 Task: Add Attachment from "Attach a link" to Card Card0000000104 in Board Board0000000026 in Workspace WS0000000009 in Trello. Add Cover Red to Card Card0000000104 in Board Board0000000026 in Workspace WS0000000009 in Trello. Add "Join Card" Button Button0000000104  to Card Card0000000104 in Board Board0000000026 in Workspace WS0000000009 in Trello. Add Description DS0000000104 to Card Card0000000104 in Board Board0000000026 in Workspace WS0000000009 in Trello. Add Comment CM0000000104 to Card Card0000000104 in Board Board0000000026 in Workspace WS0000000009 in Trello
Action: Mouse moved to (484, 491)
Screenshot: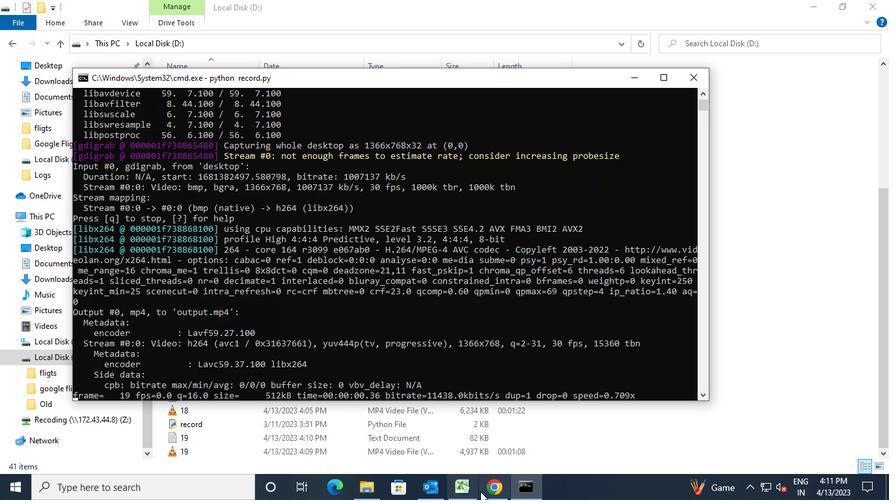 
Action: Mouse pressed left at (484, 491)
Screenshot: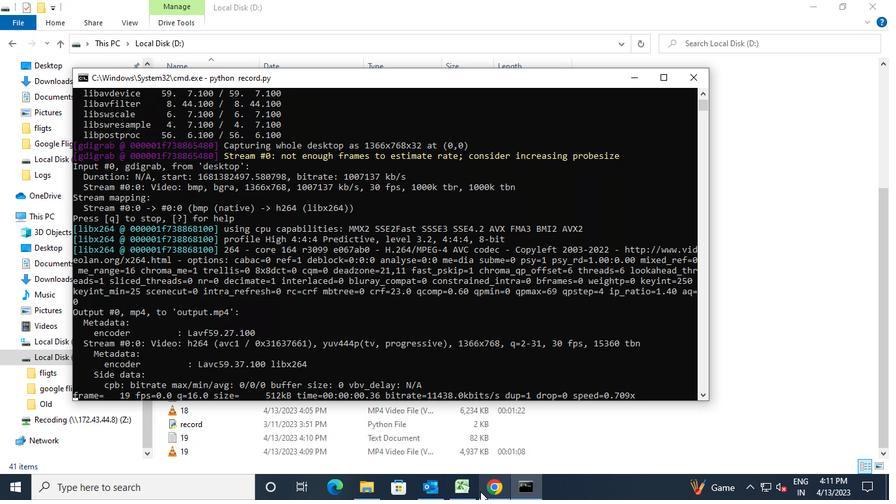 
Action: Mouse moved to (330, 258)
Screenshot: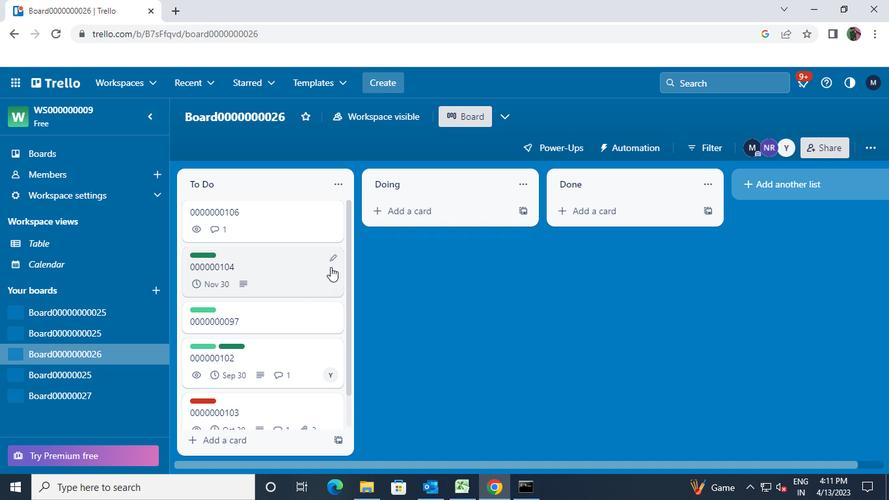 
Action: Mouse pressed left at (330, 258)
Screenshot: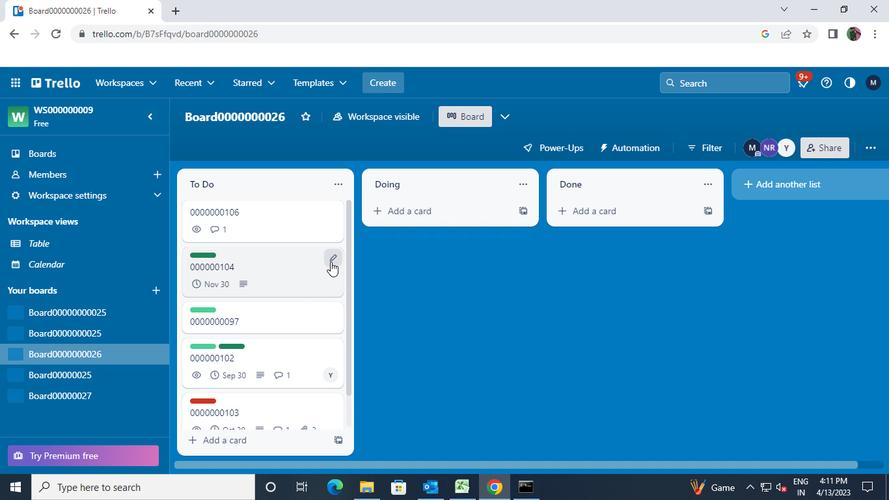 
Action: Mouse moved to (369, 255)
Screenshot: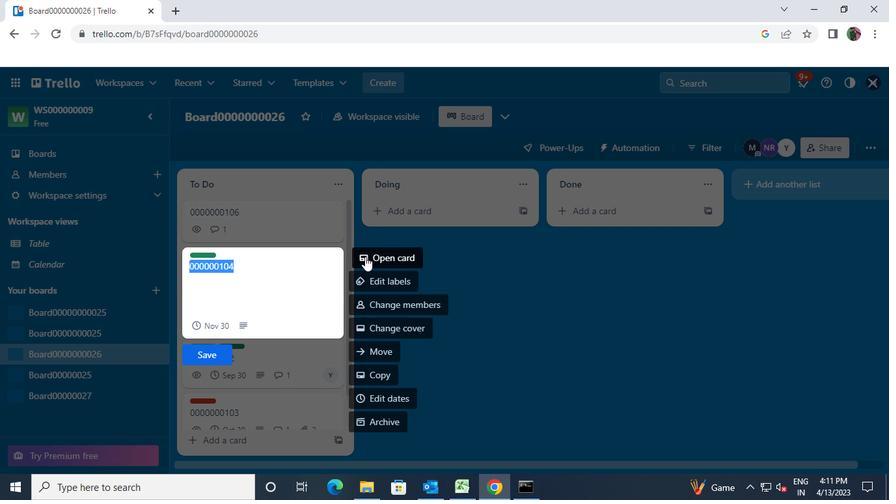 
Action: Mouse pressed left at (369, 255)
Screenshot: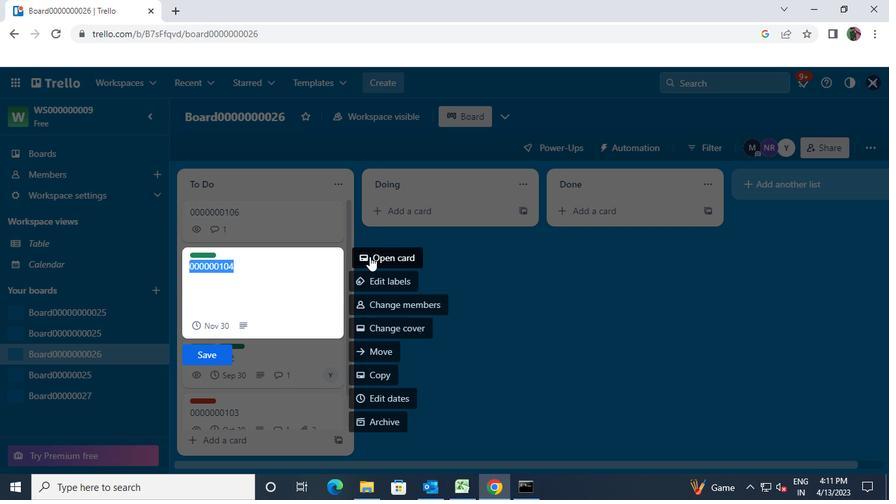 
Action: Mouse moved to (590, 235)
Screenshot: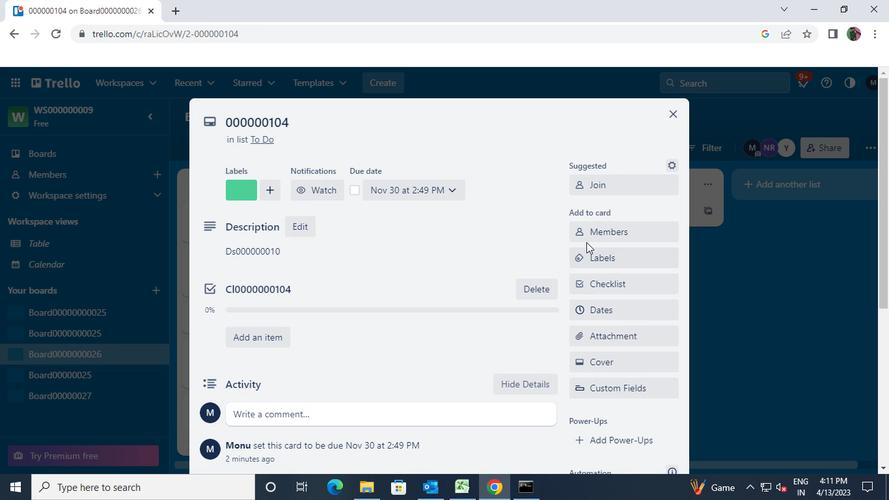 
Action: Mouse pressed left at (590, 235)
Screenshot: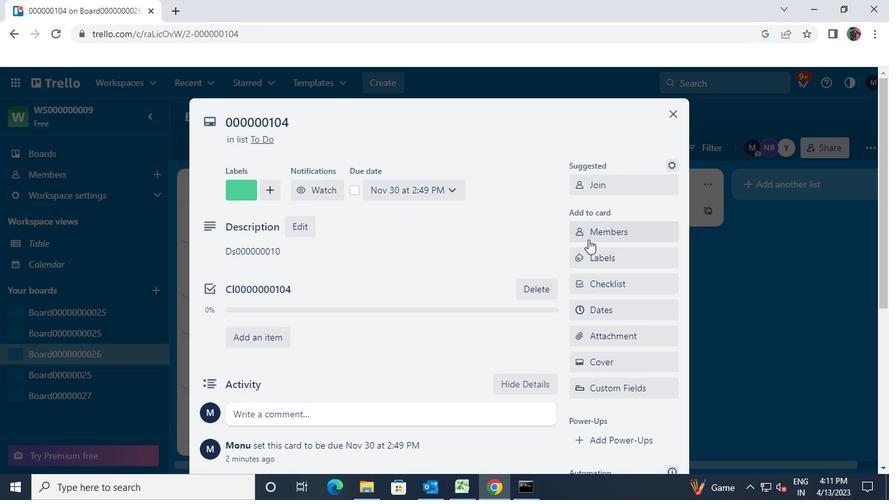 
Action: Mouse moved to (623, 291)
Screenshot: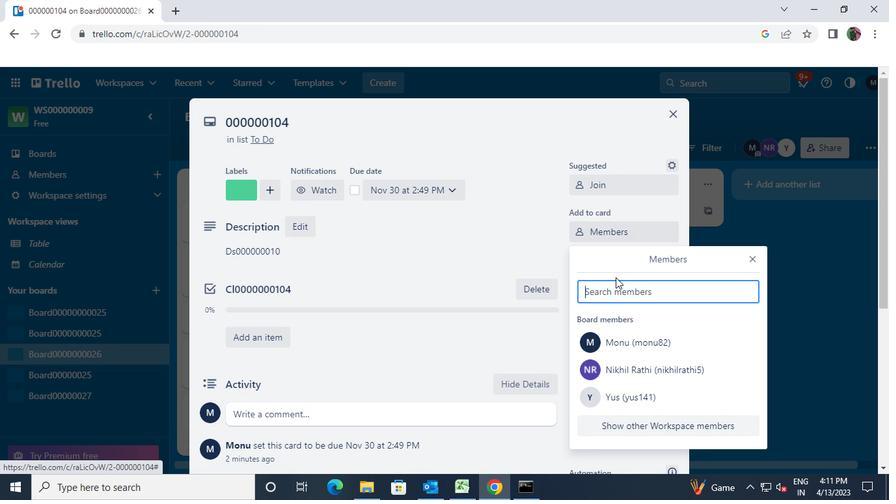 
Action: Mouse pressed left at (623, 291)
Screenshot: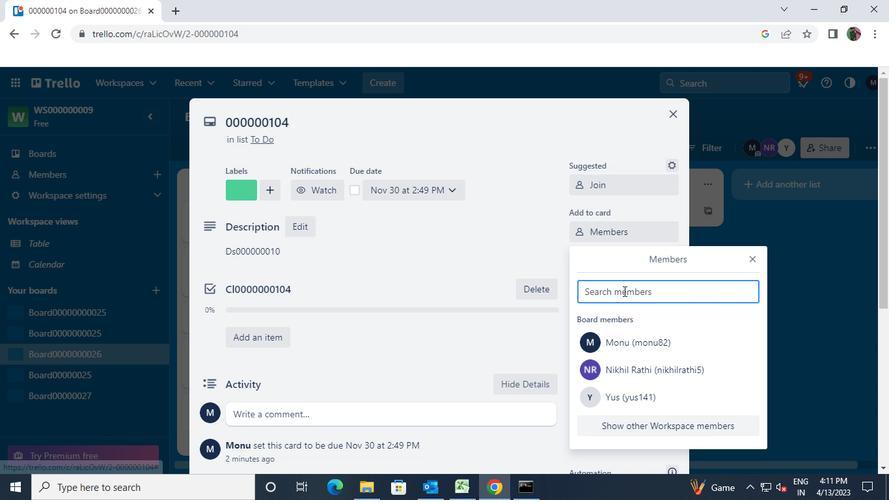 
Action: Mouse moved to (577, 257)
Screenshot: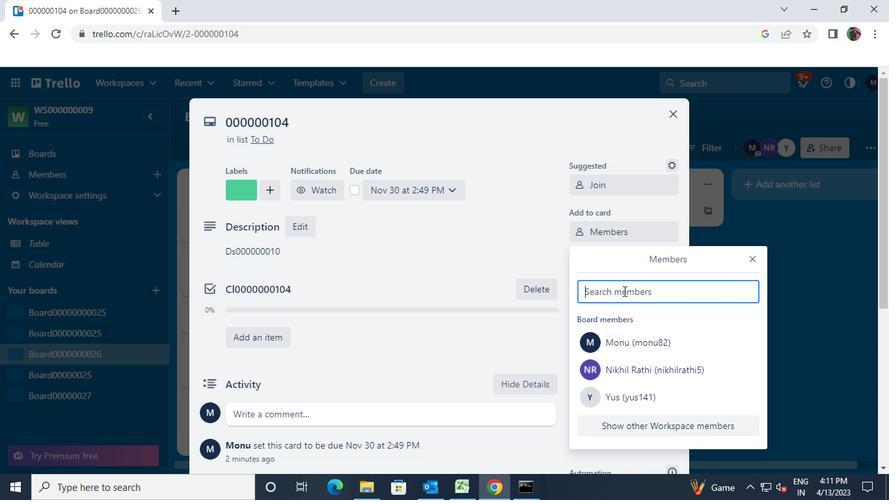 
Action: Keyboard n
Screenshot: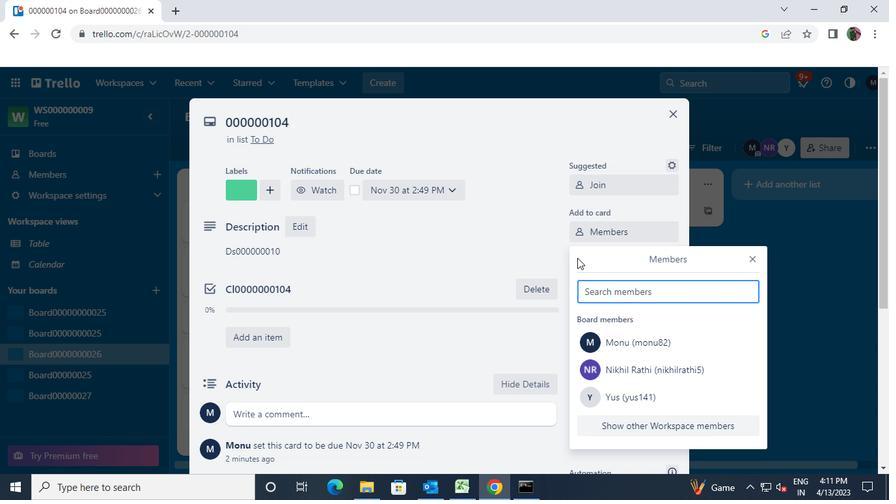 
Action: Keyboard i
Screenshot: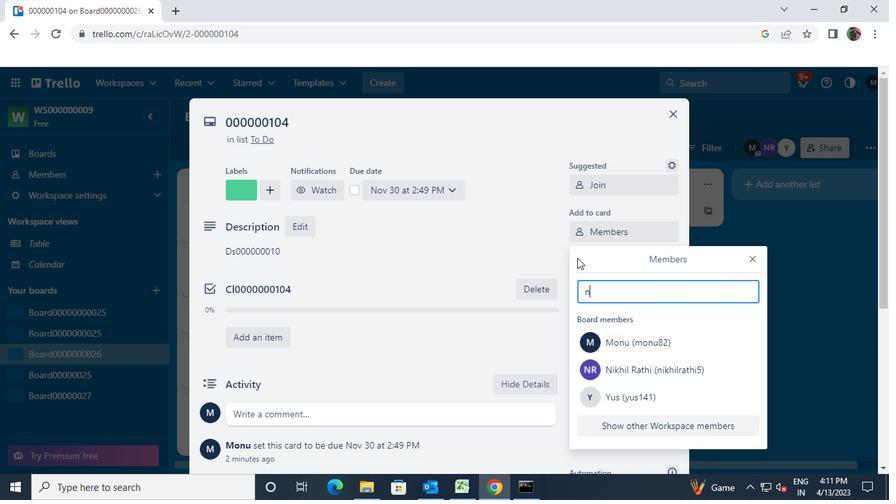 
Action: Keyboard k
Screenshot: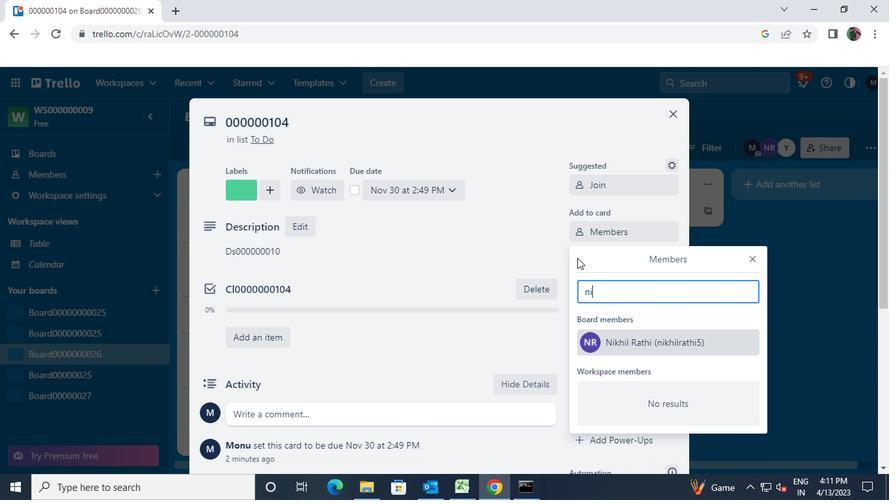 
Action: Keyboard r
Screenshot: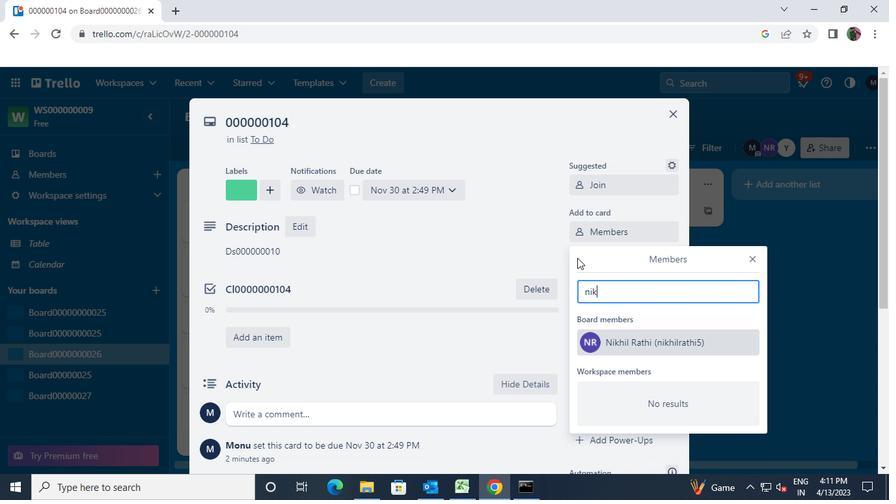 
Action: Keyboard a
Screenshot: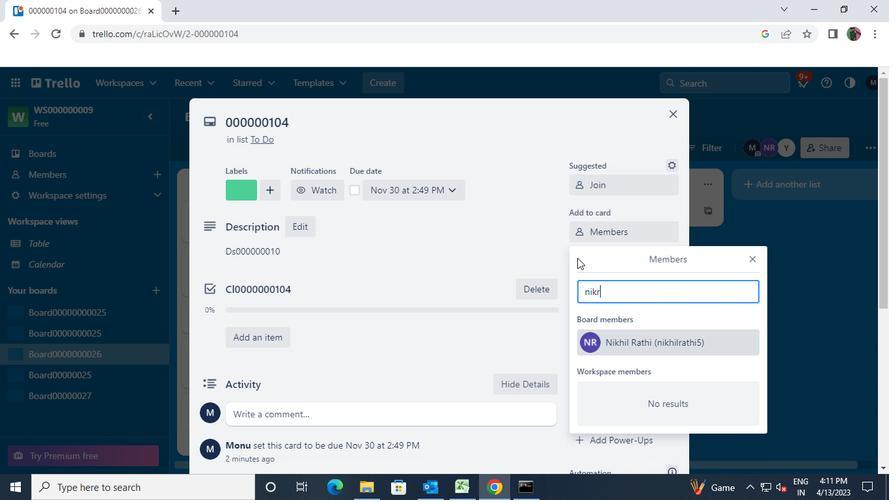 
Action: Keyboard t
Screenshot: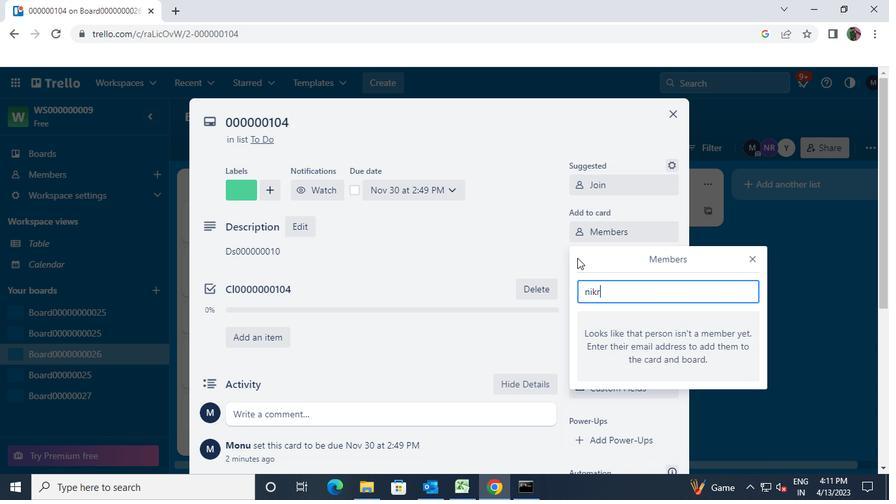 
Action: Keyboard h
Screenshot: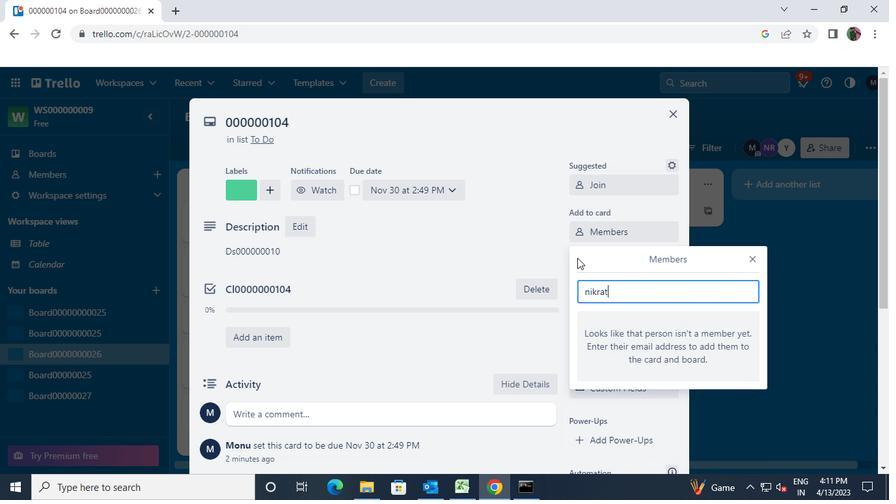 
Action: Keyboard i
Screenshot: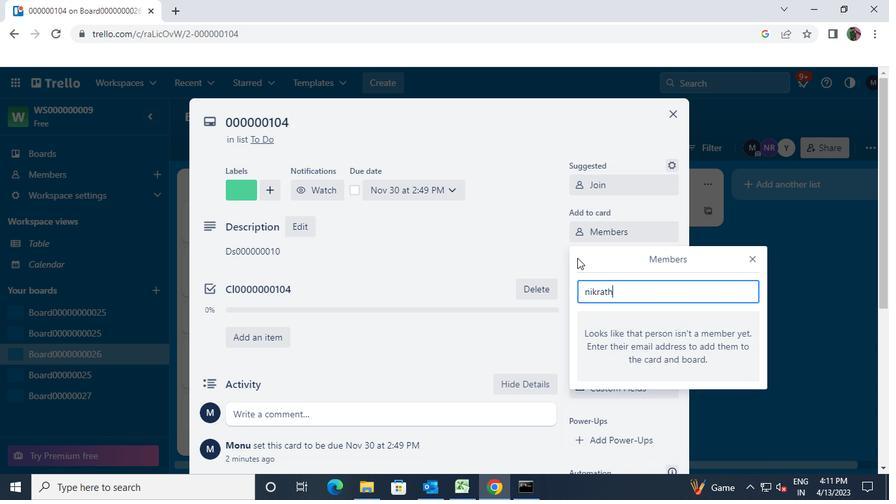 
Action: Keyboard <104>
Screenshot: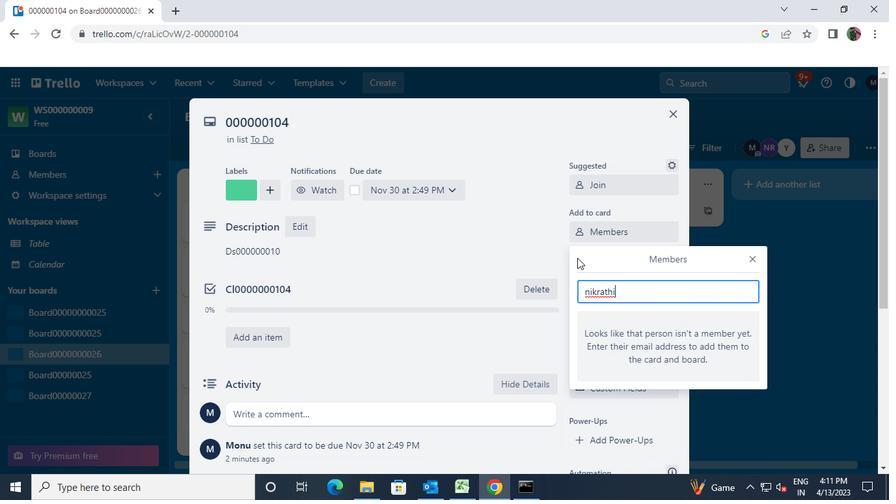 
Action: Keyboard <105>
Screenshot: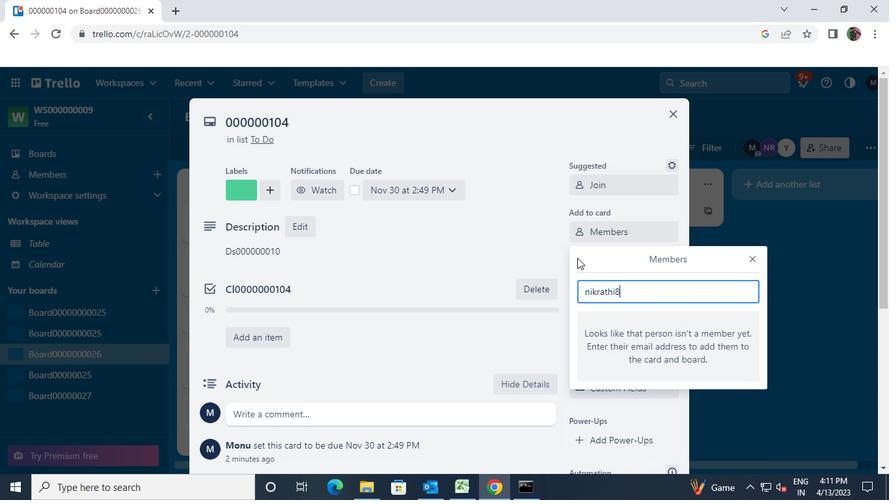 
Action: Keyboard <97>
Screenshot: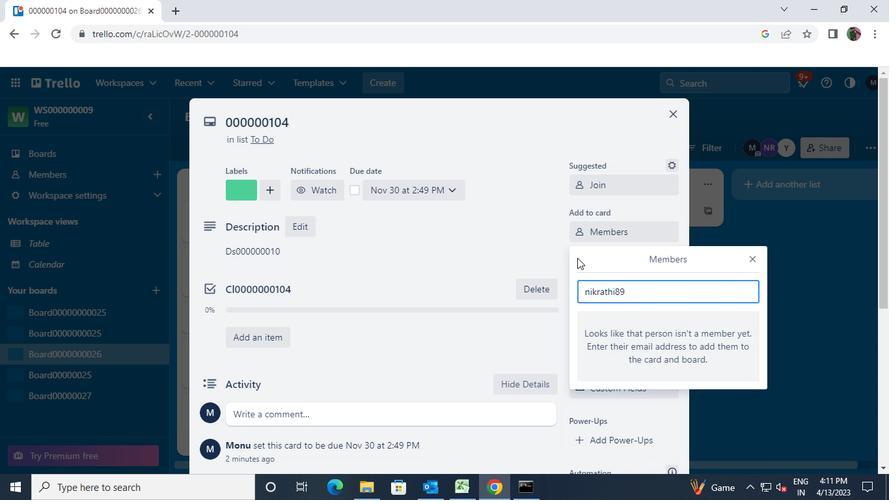 
Action: Keyboard <97>
Screenshot: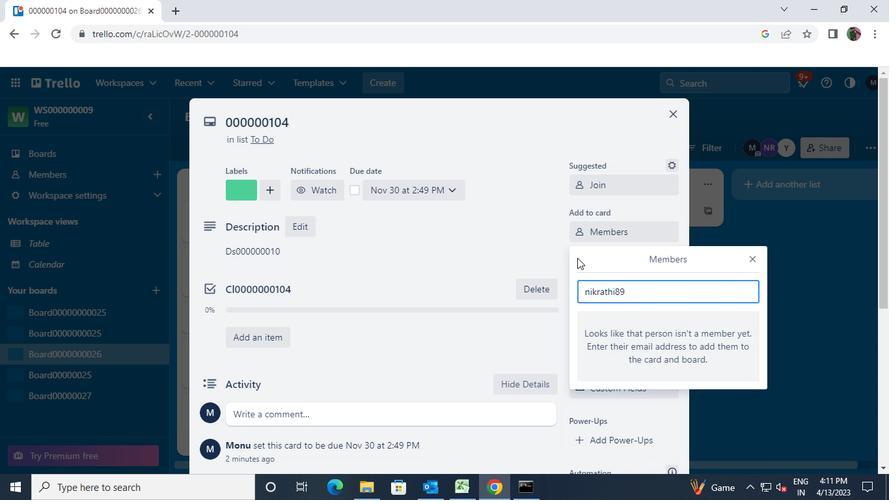 
Action: Keyboard Key.shift
Screenshot: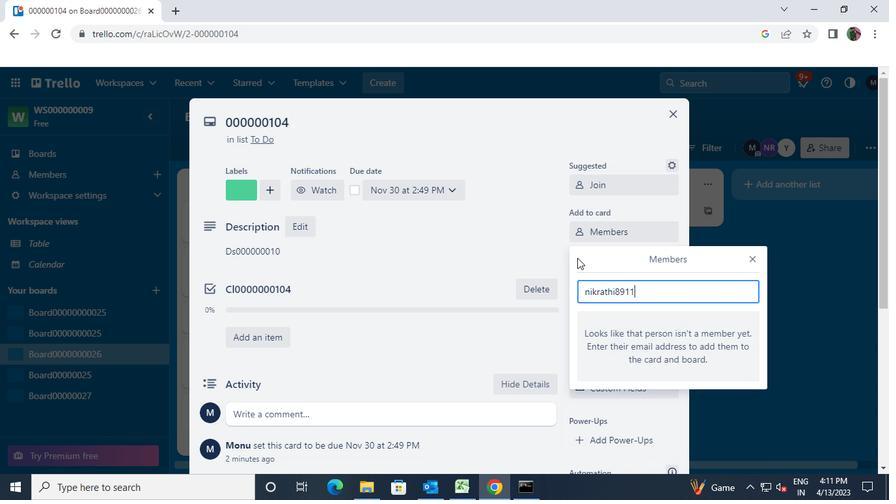 
Action: Keyboard @
Screenshot: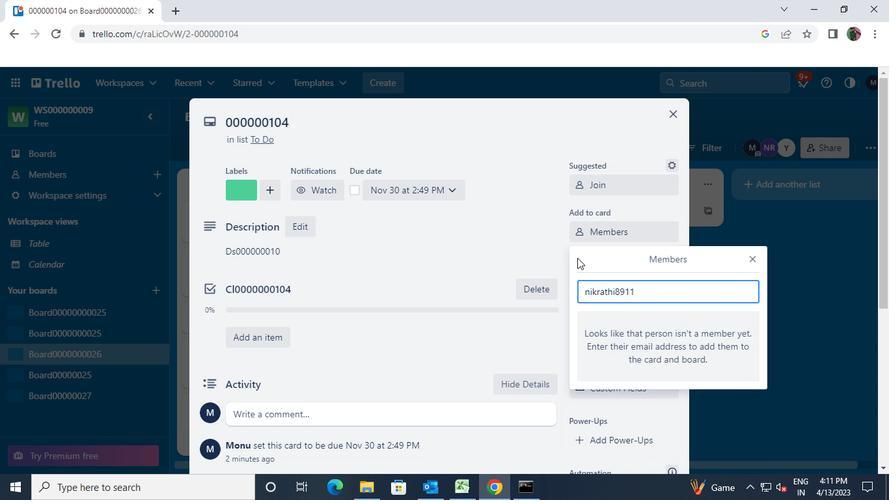 
Action: Keyboard g
Screenshot: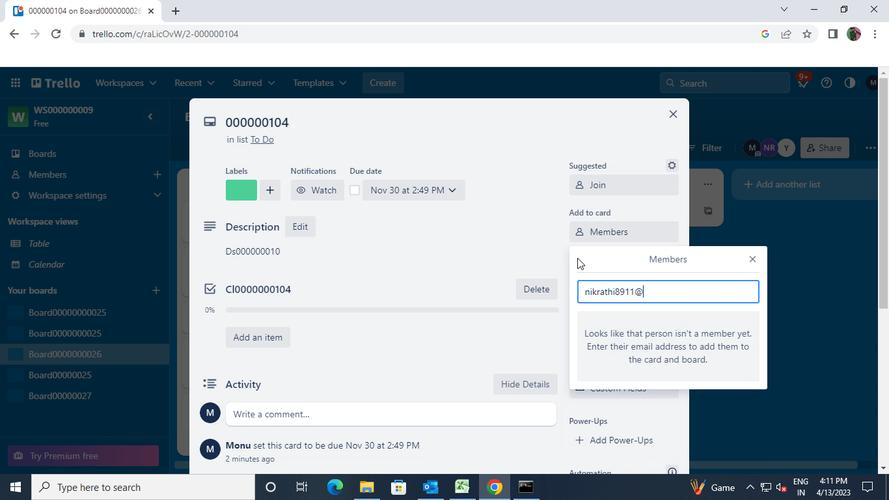 
Action: Keyboard m
Screenshot: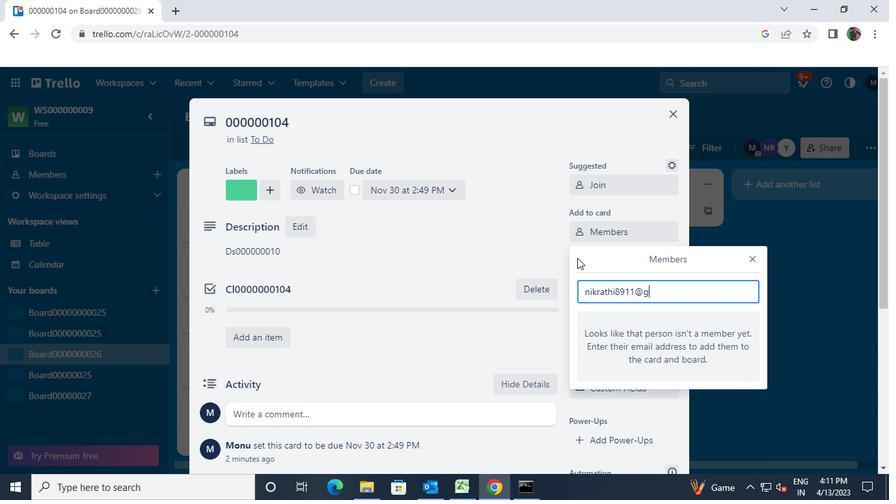 
Action: Keyboard a
Screenshot: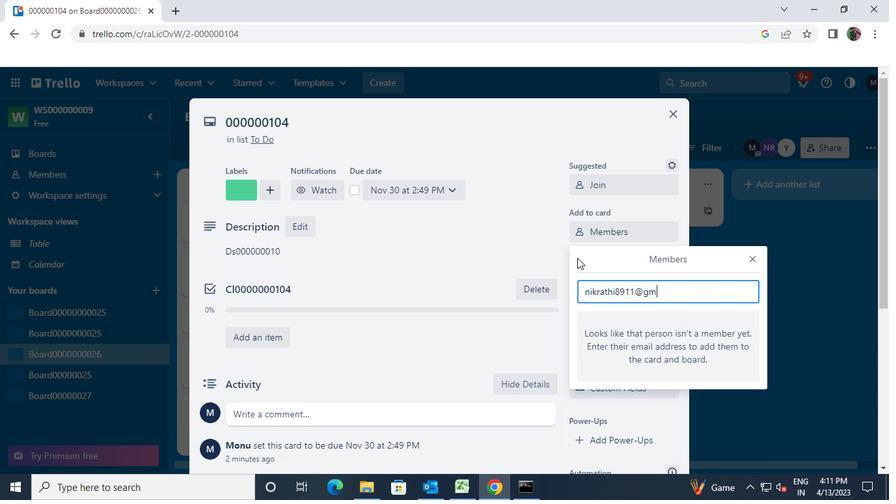 
Action: Keyboard i
Screenshot: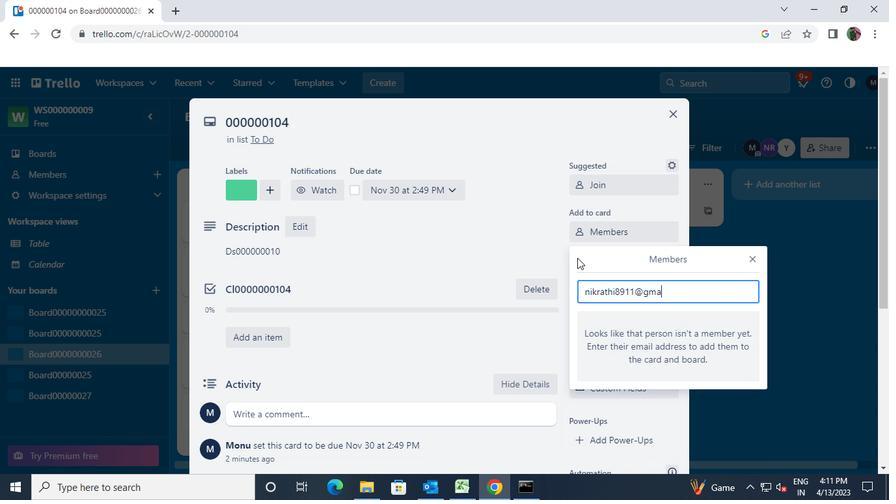 
Action: Keyboard l
Screenshot: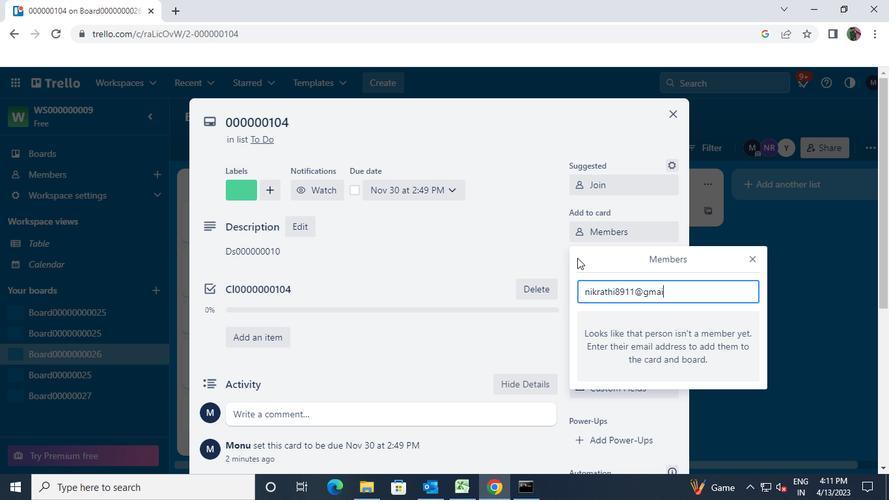 
Action: Keyboard <110>
Screenshot: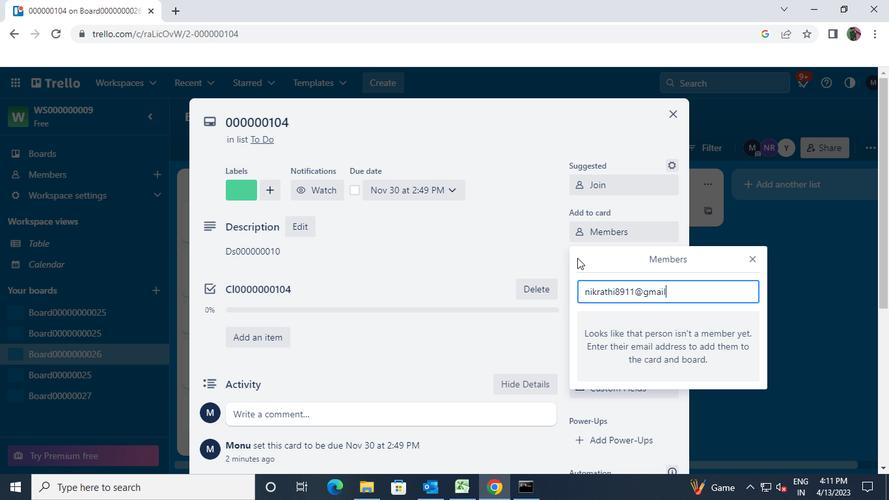 
Action: Keyboard c
Screenshot: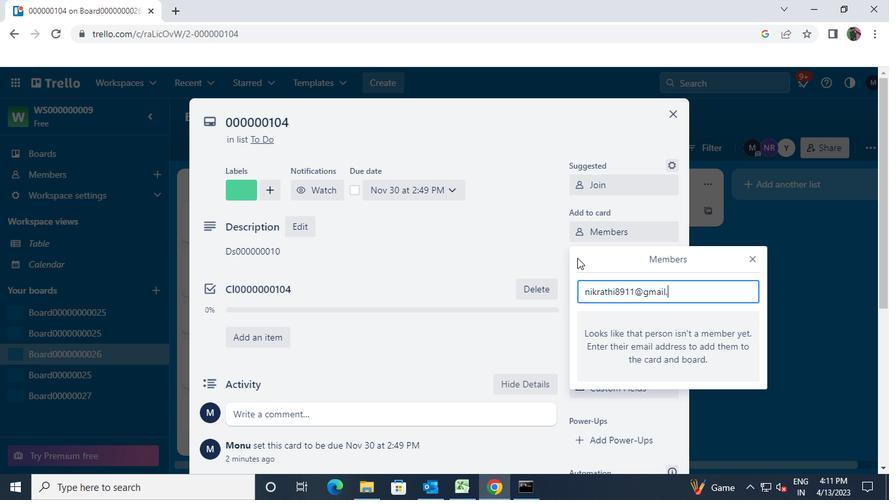 
Action: Keyboard o
Screenshot: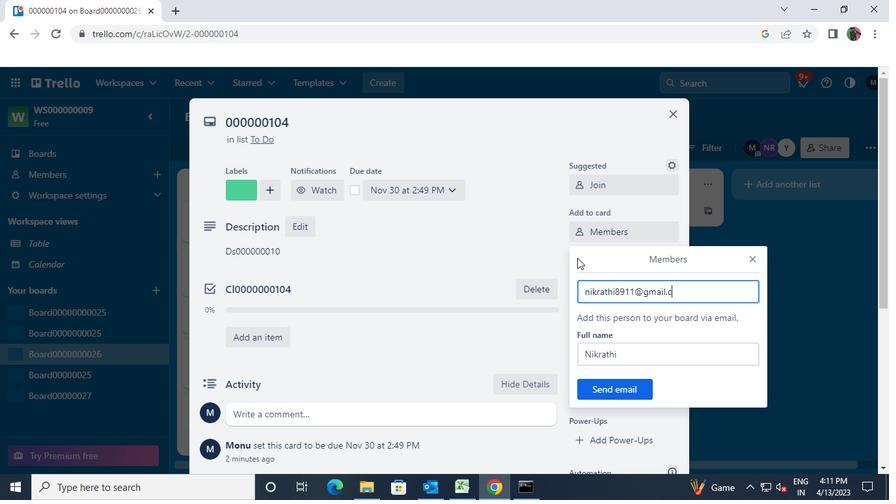 
Action: Keyboard m
Screenshot: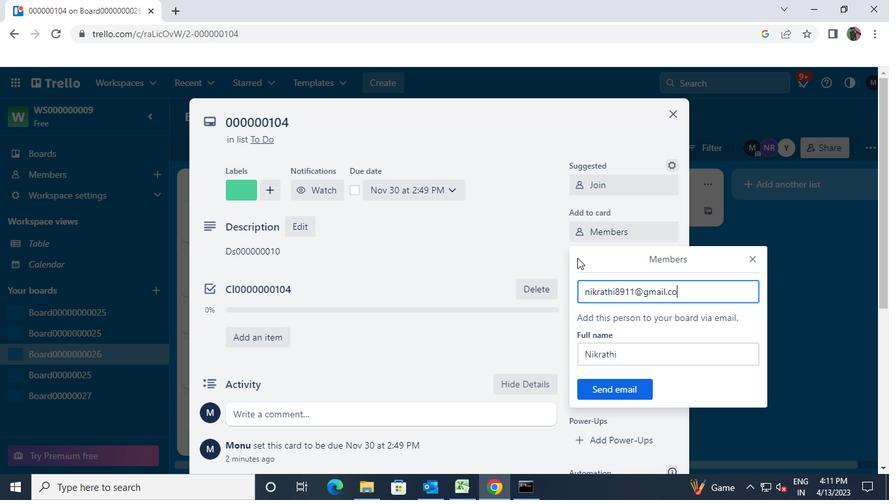 
Action: Mouse moved to (620, 389)
Screenshot: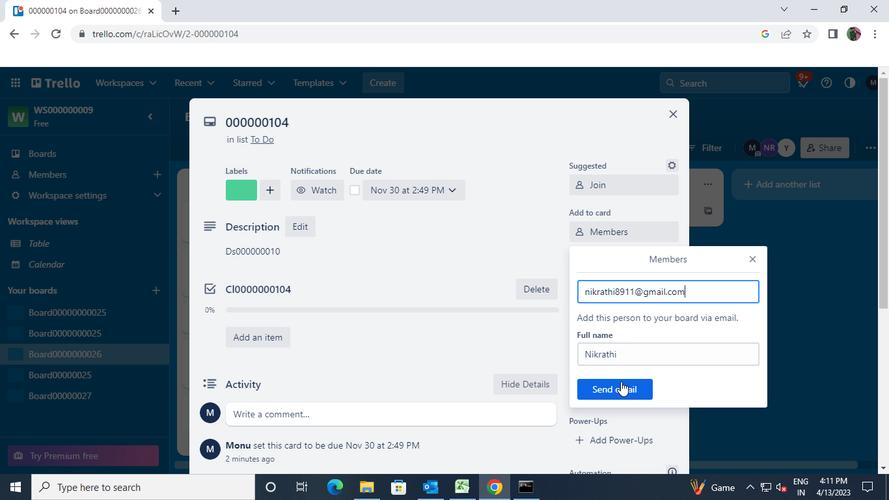 
Action: Mouse pressed left at (620, 389)
Screenshot: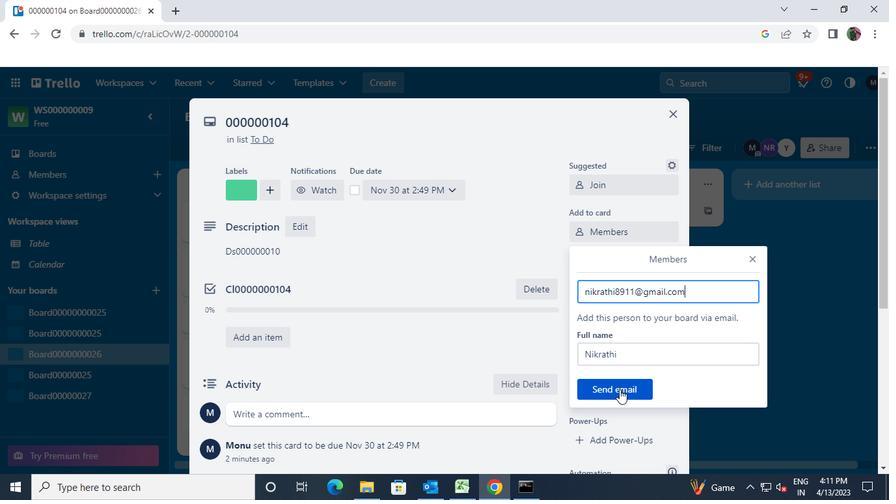 
Action: Mouse moved to (679, 110)
Screenshot: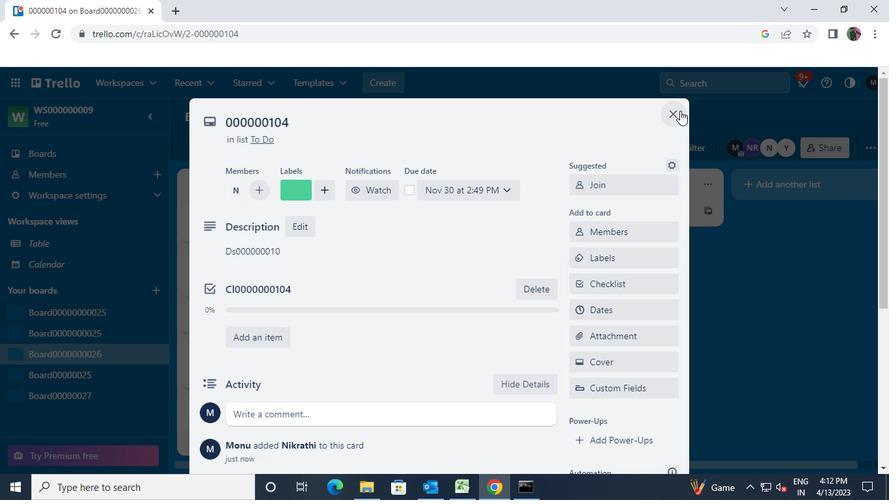 
Action: Mouse pressed left at (679, 110)
Screenshot: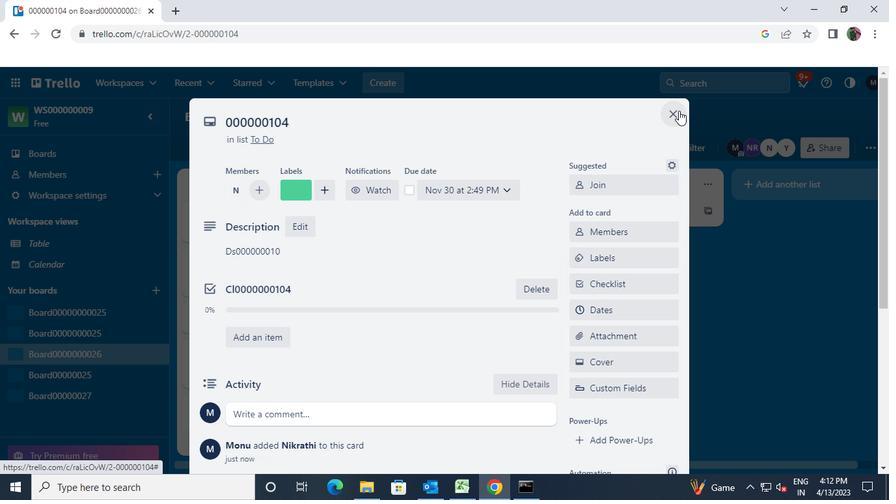 
Action: Mouse moved to (330, 257)
Screenshot: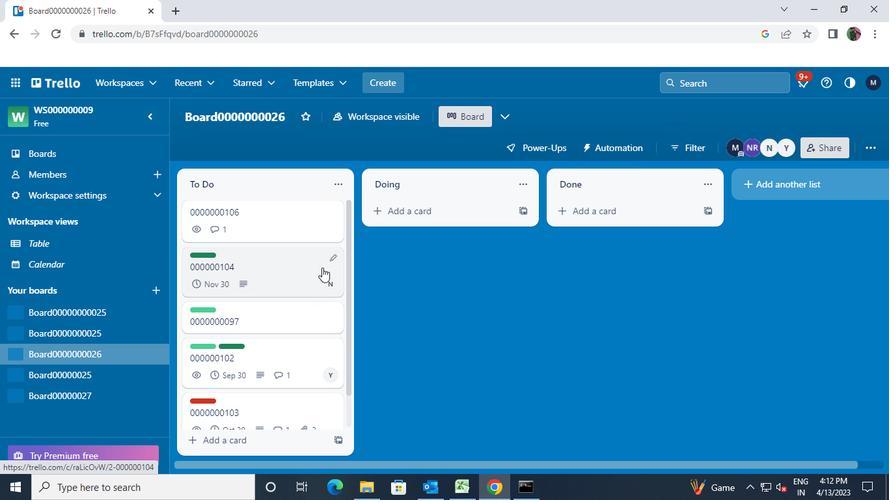 
Action: Mouse pressed left at (330, 257)
Screenshot: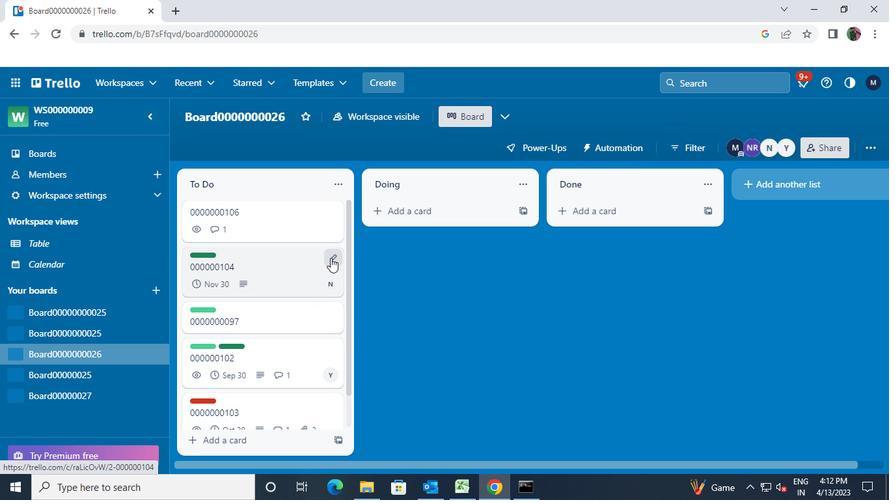 
Action: Mouse moved to (380, 284)
Screenshot: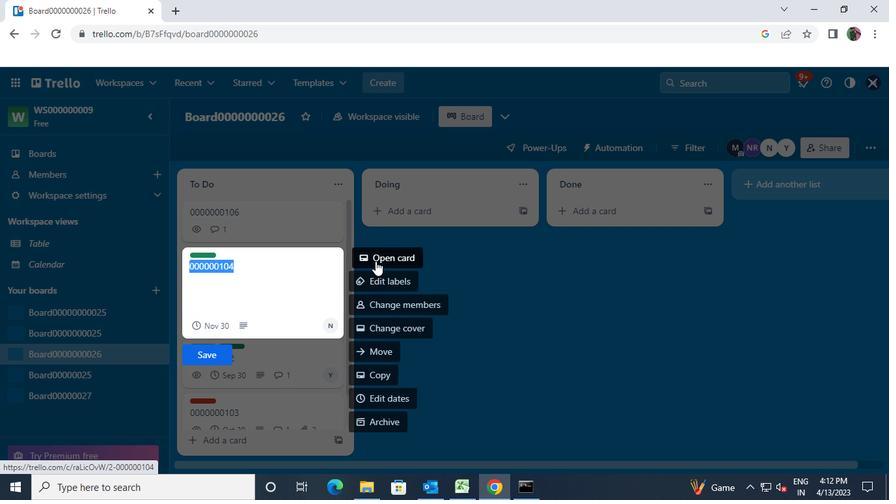 
Action: Mouse pressed left at (380, 284)
Screenshot: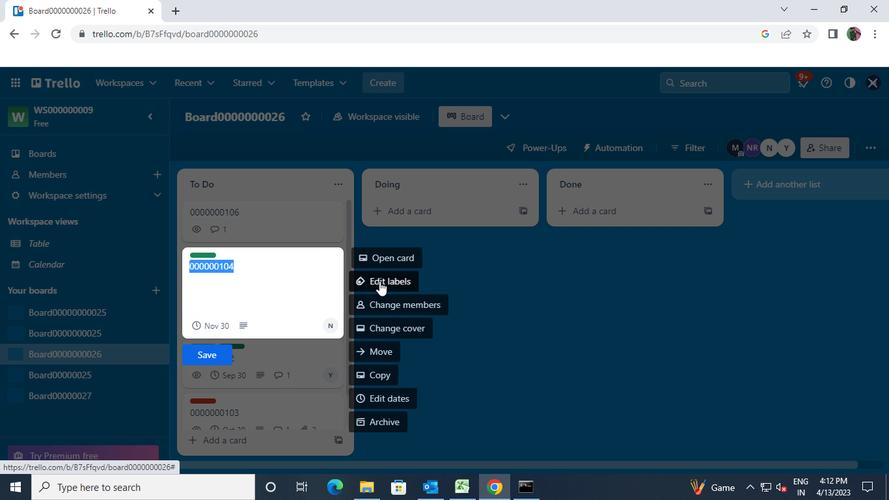 
Action: Mouse moved to (400, 305)
Screenshot: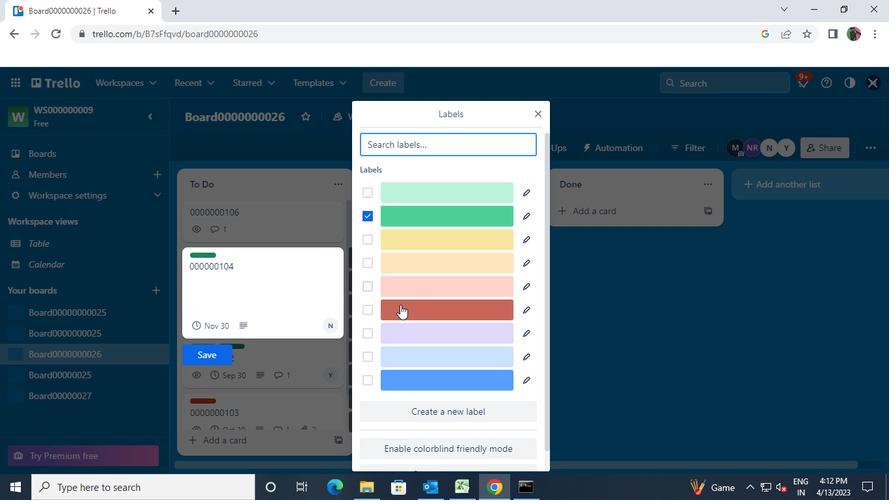 
Action: Mouse pressed left at (400, 305)
Screenshot: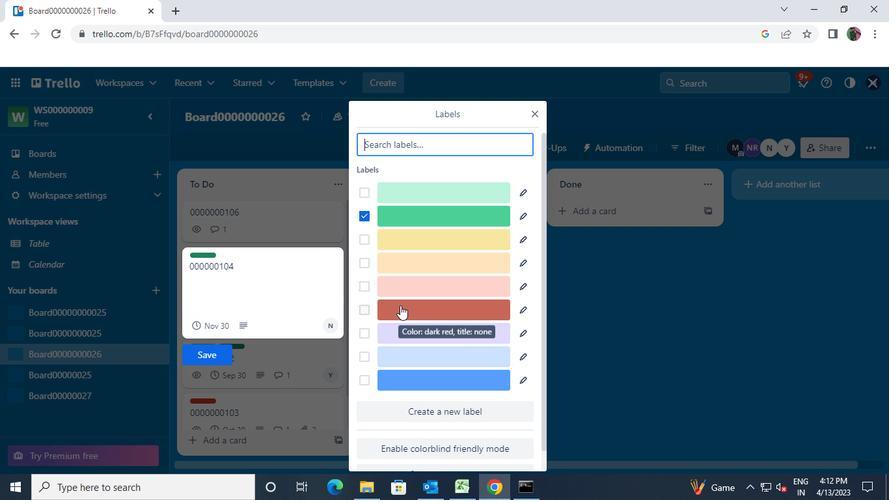 
Action: Mouse moved to (220, 345)
Screenshot: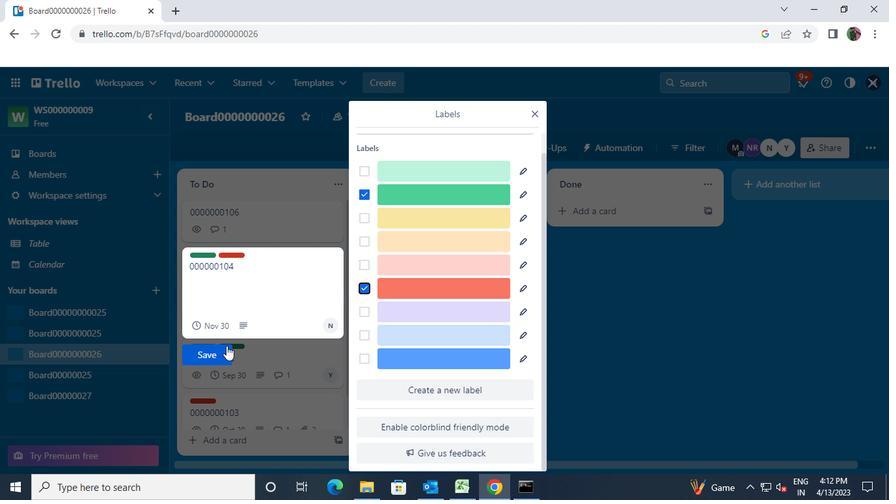 
Action: Mouse pressed left at (220, 345)
Screenshot: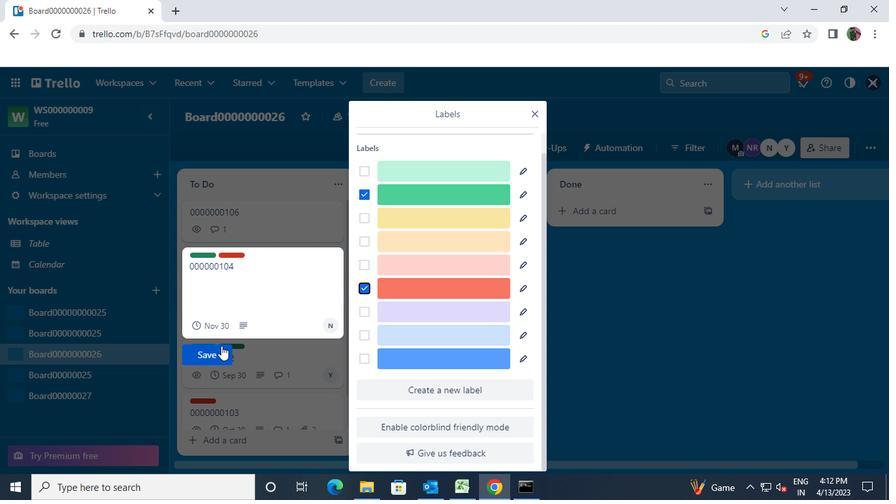 
Action: Mouse moved to (326, 257)
Screenshot: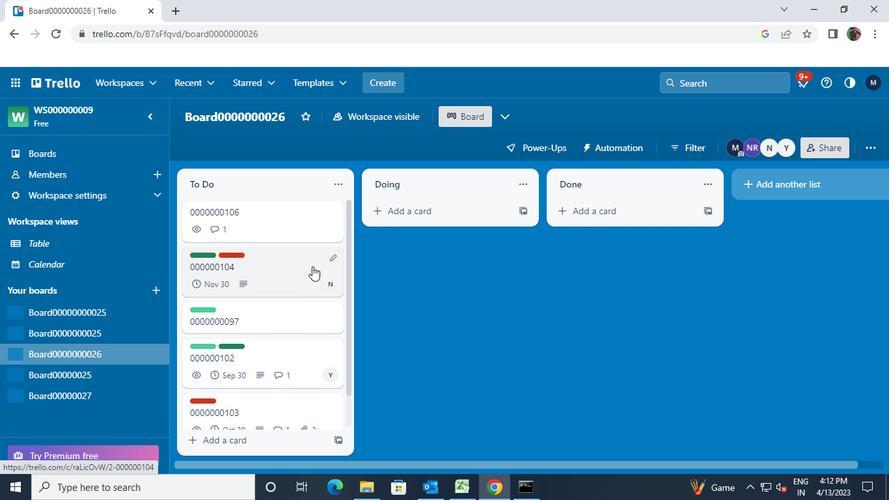 
Action: Mouse pressed left at (326, 257)
Screenshot: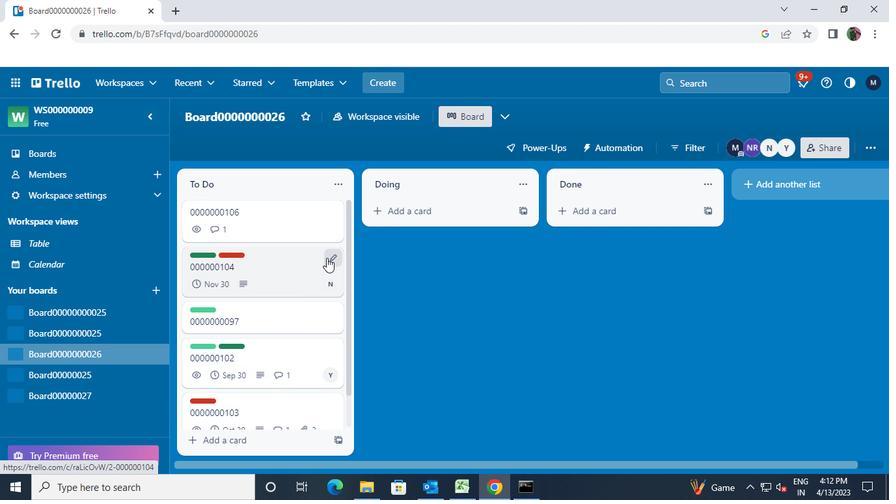 
Action: Mouse moved to (392, 261)
Screenshot: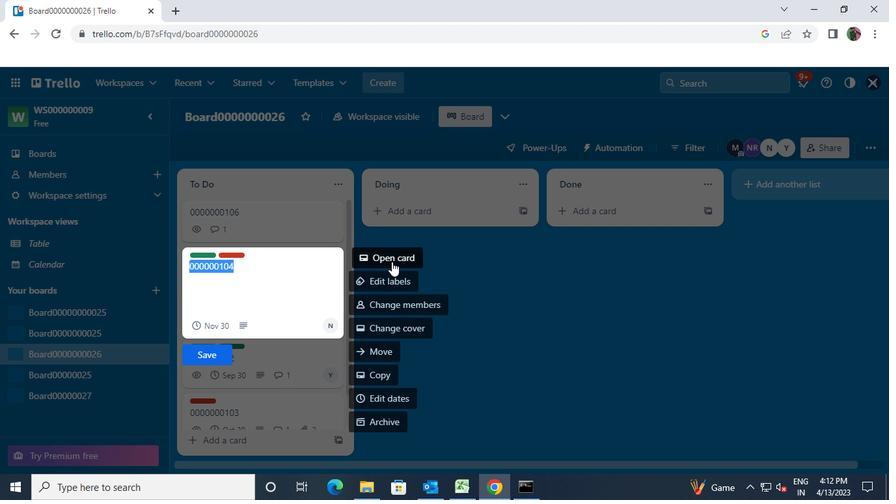 
Action: Mouse pressed left at (392, 261)
Screenshot: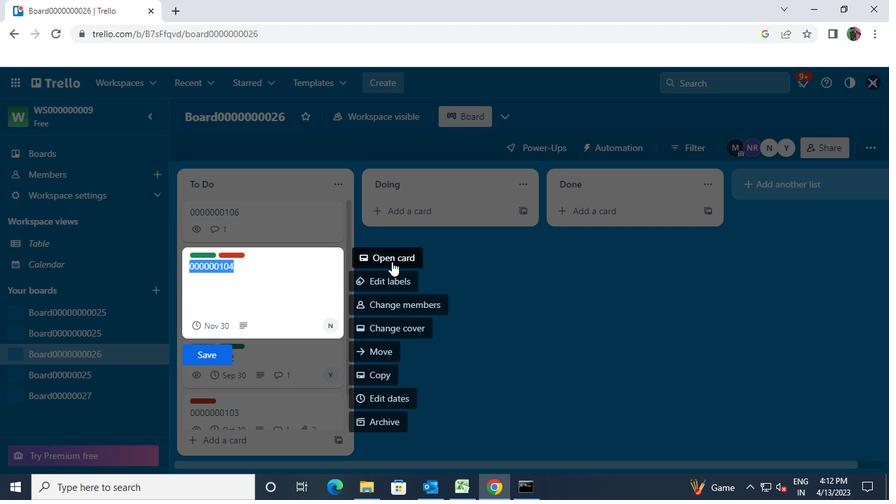
Action: Mouse moved to (294, 271)
Screenshot: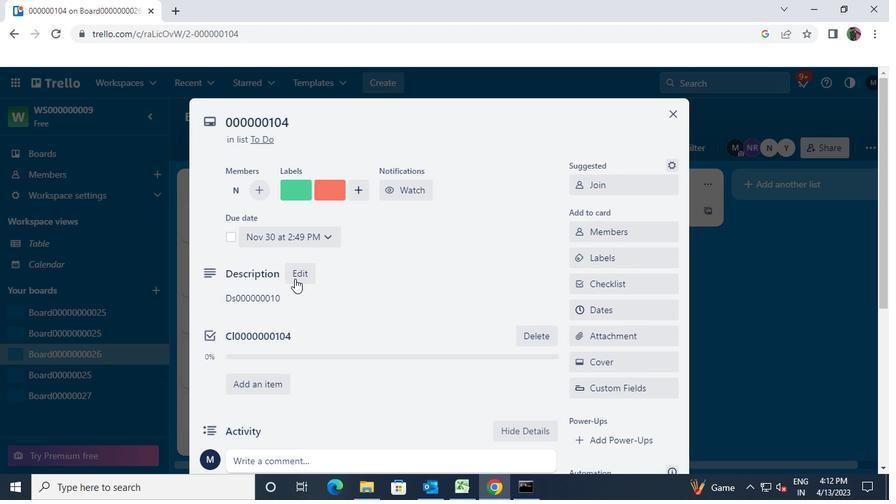 
Action: Mouse pressed left at (294, 271)
Screenshot: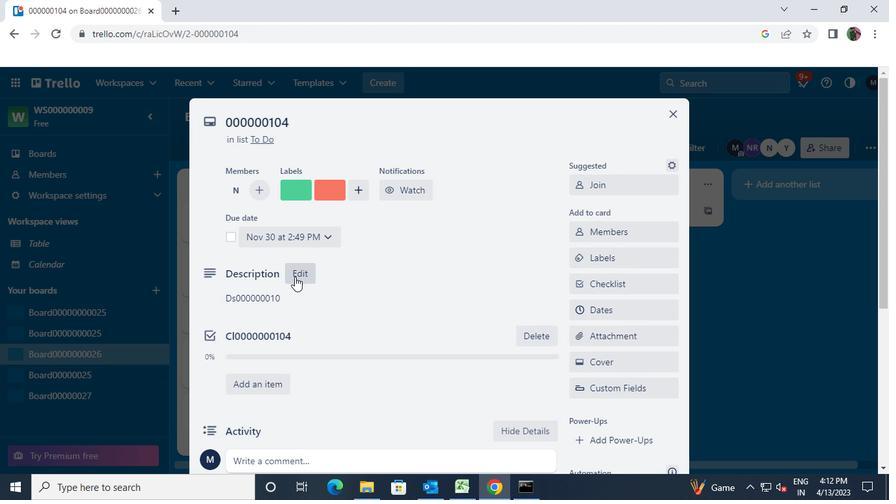 
Action: Mouse moved to (306, 373)
Screenshot: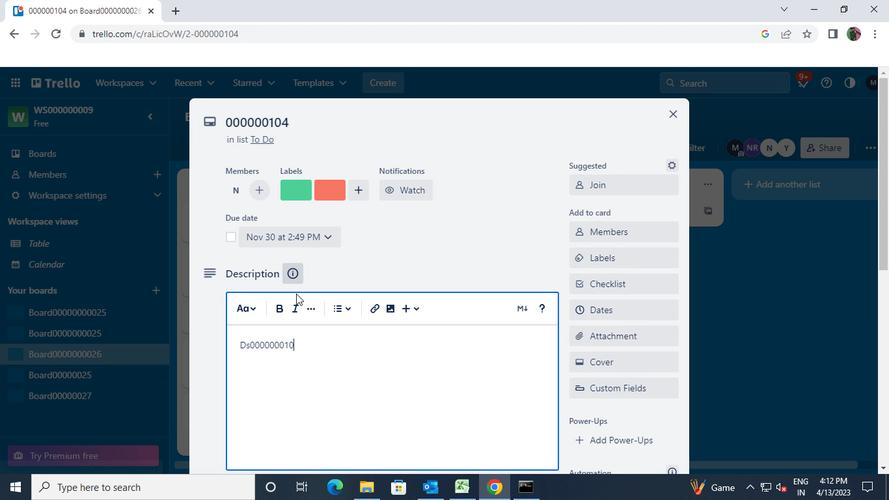 
Action: Keyboard Key.shift
Screenshot: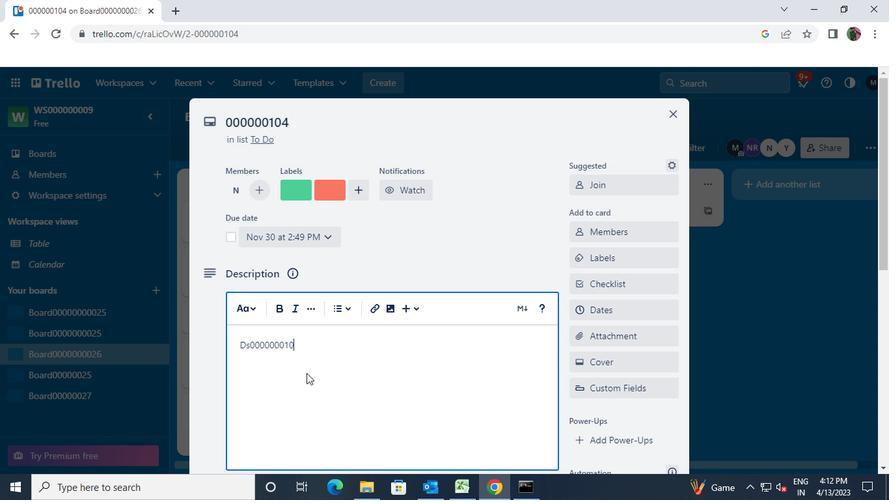 
Action: Keyboard D
Screenshot: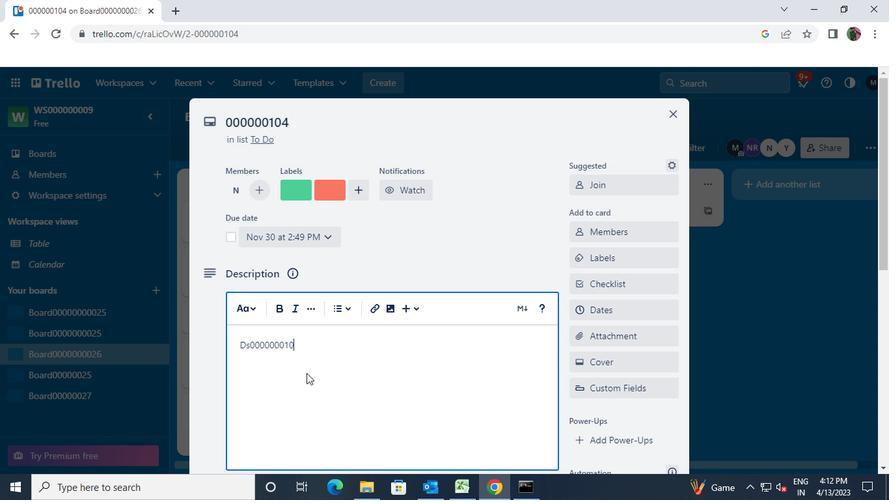
Action: Keyboard s
Screenshot: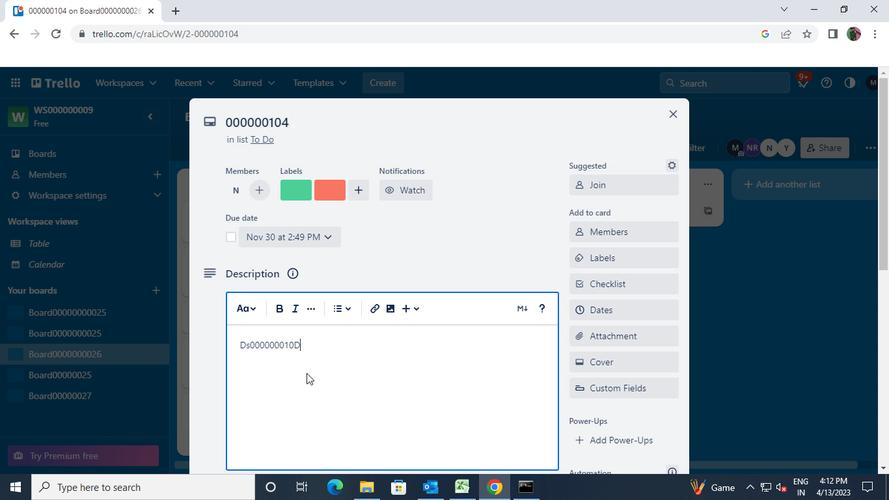 
Action: Keyboard <96>
Screenshot: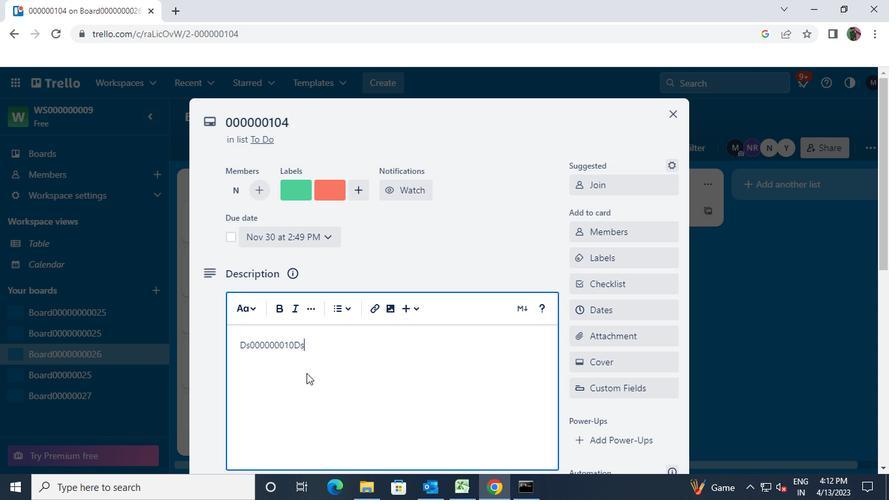 
Action: Keyboard <96>
Screenshot: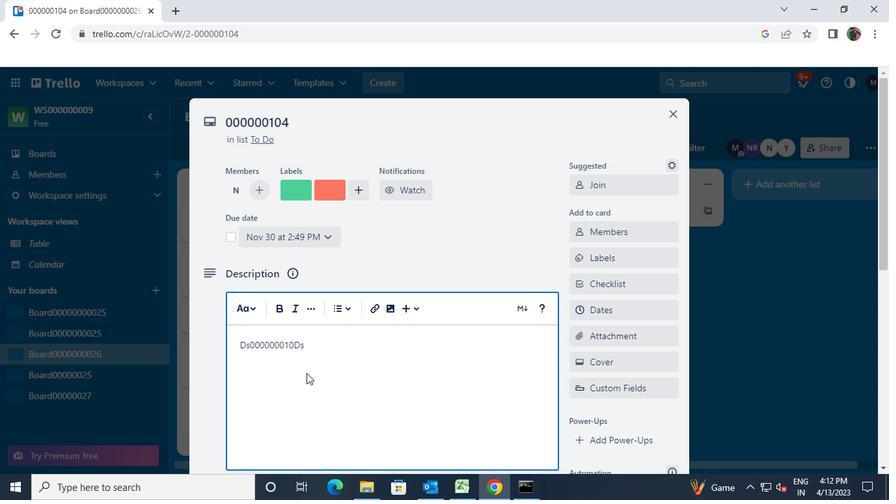 
Action: Keyboard <96>
Screenshot: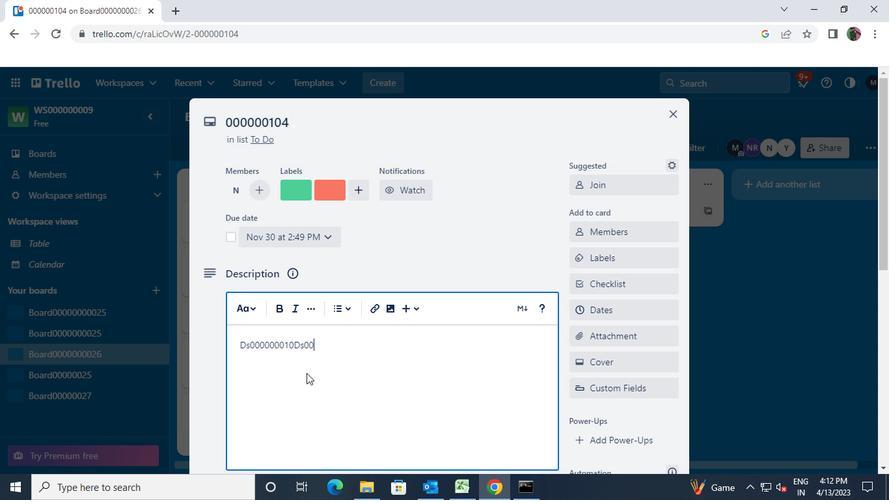
Action: Keyboard <96>
Screenshot: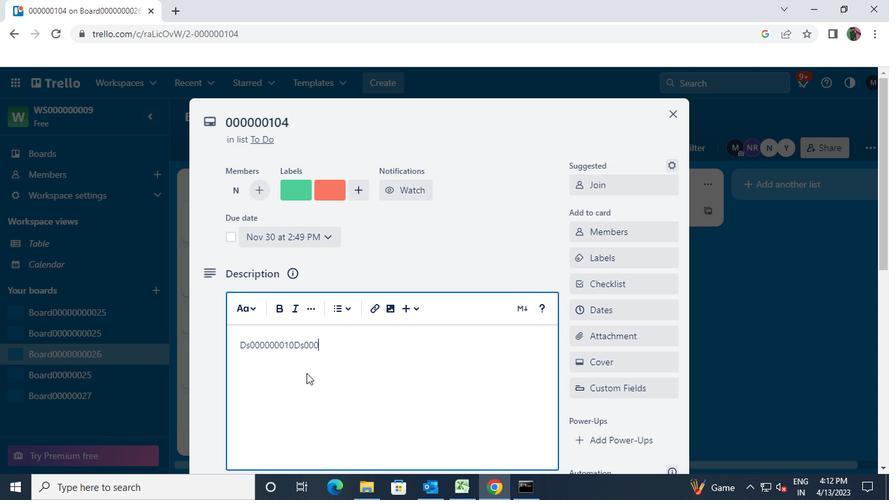 
Action: Keyboard <96>
Screenshot: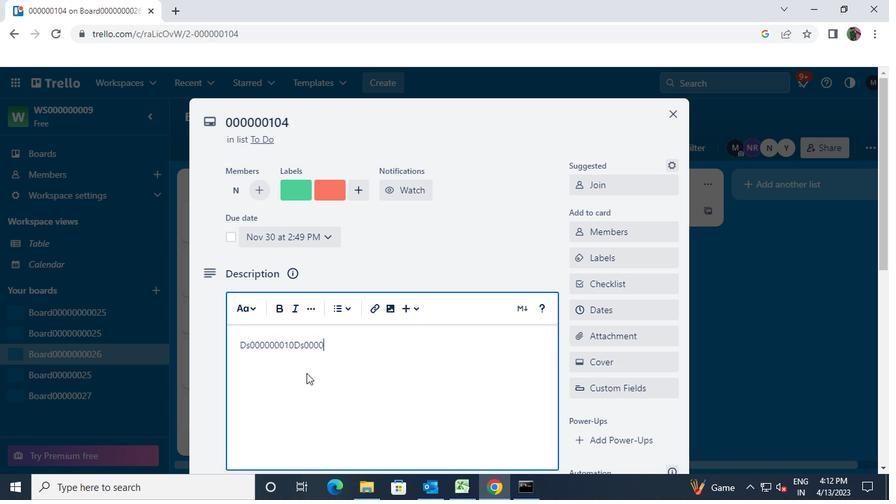 
Action: Mouse moved to (247, 289)
Screenshot: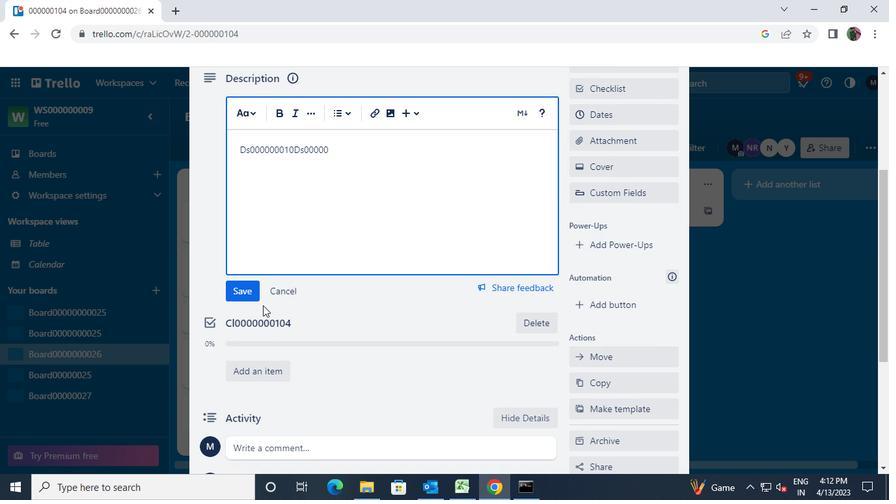 
Action: Mouse pressed left at (247, 289)
Screenshot: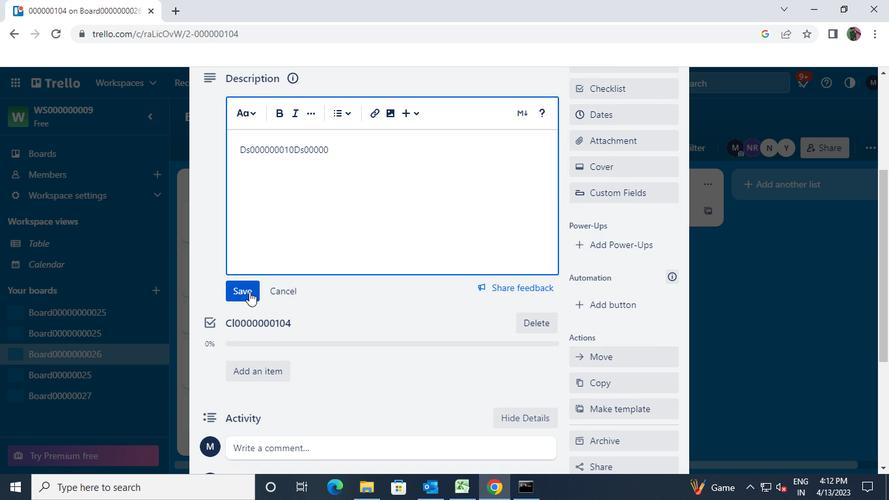 
Action: Mouse moved to (265, 328)
Screenshot: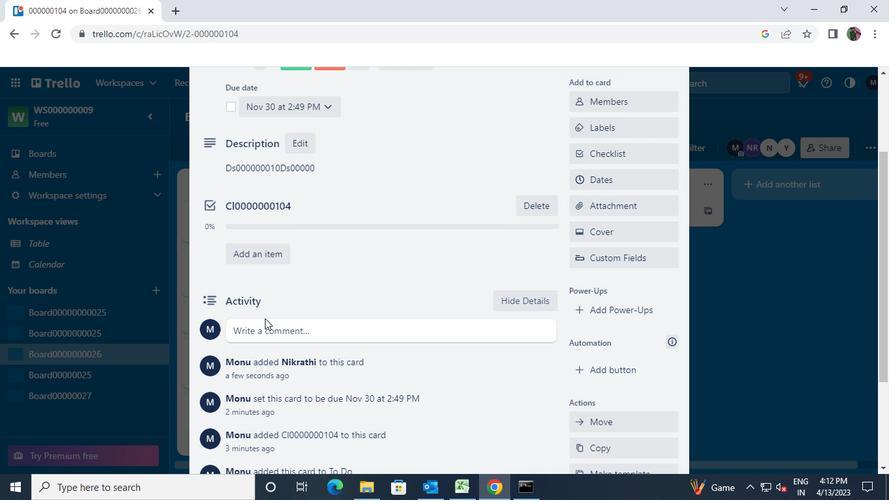 
Action: Mouse pressed left at (265, 328)
Screenshot: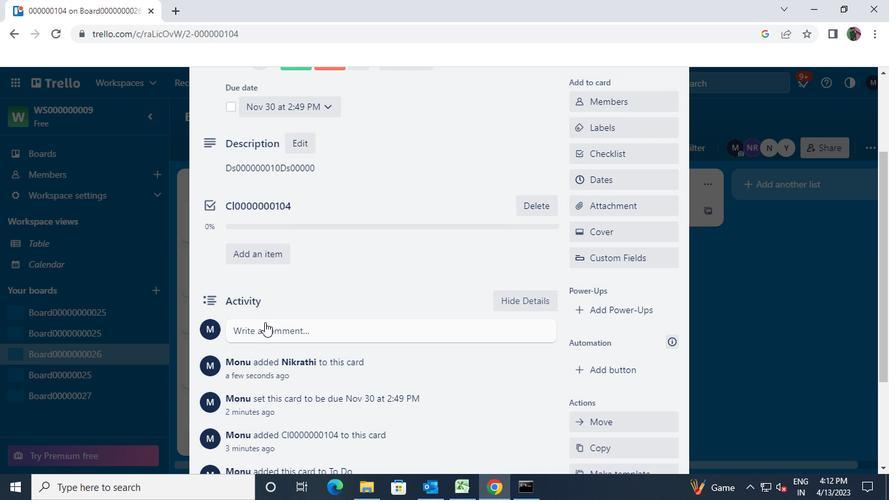 
Action: Keyboard Key.shift
Screenshot: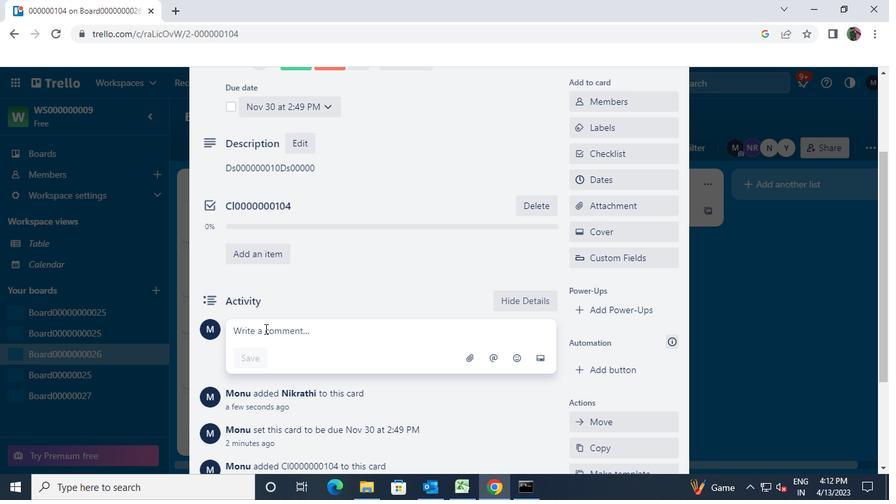 
Action: Keyboard C
Screenshot: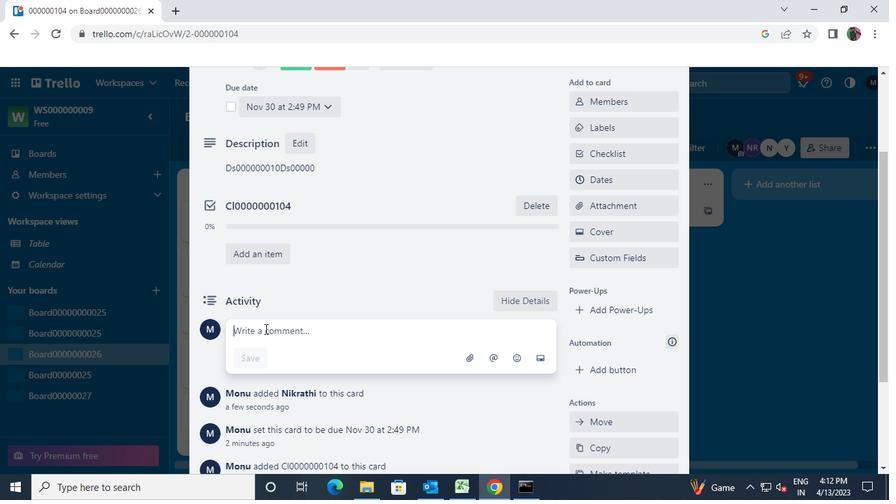 
Action: Keyboard m
Screenshot: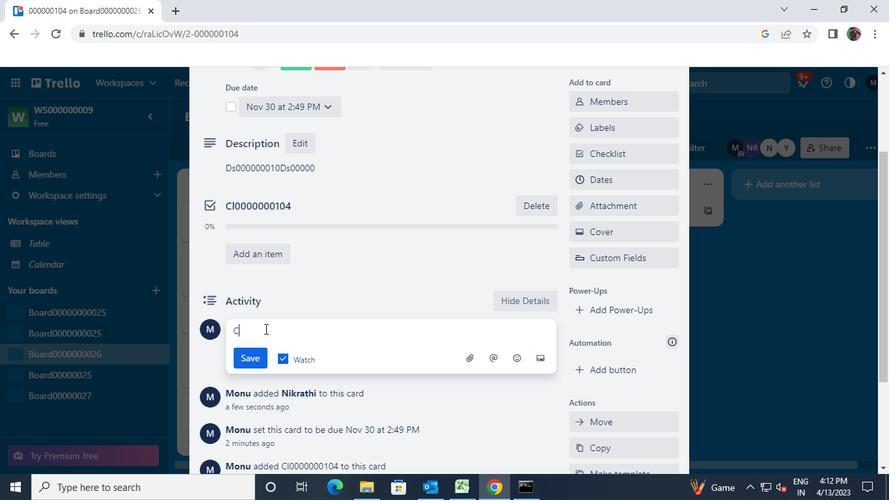 
Action: Keyboard <96>
Screenshot: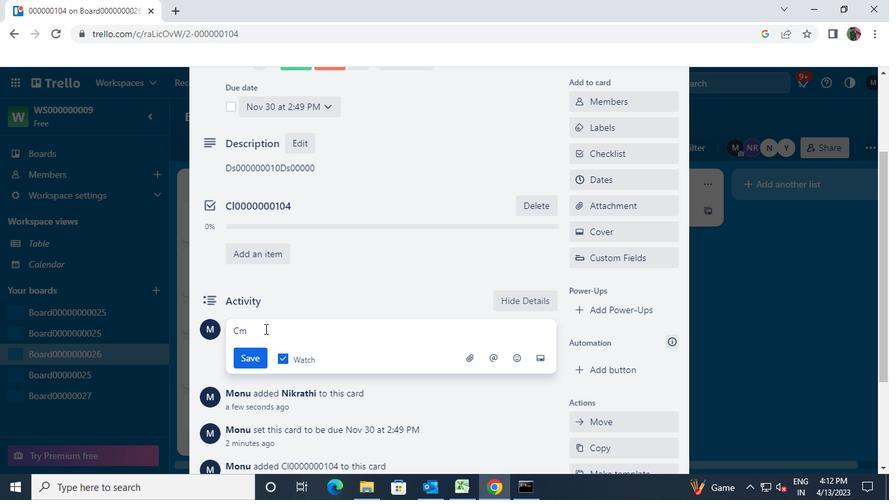 
Action: Keyboard <96>
Screenshot: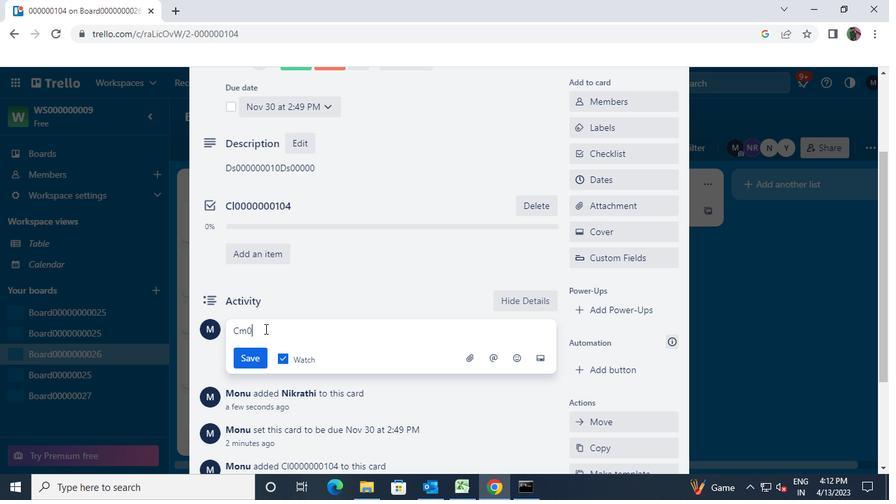 
Action: Keyboard <96>
Screenshot: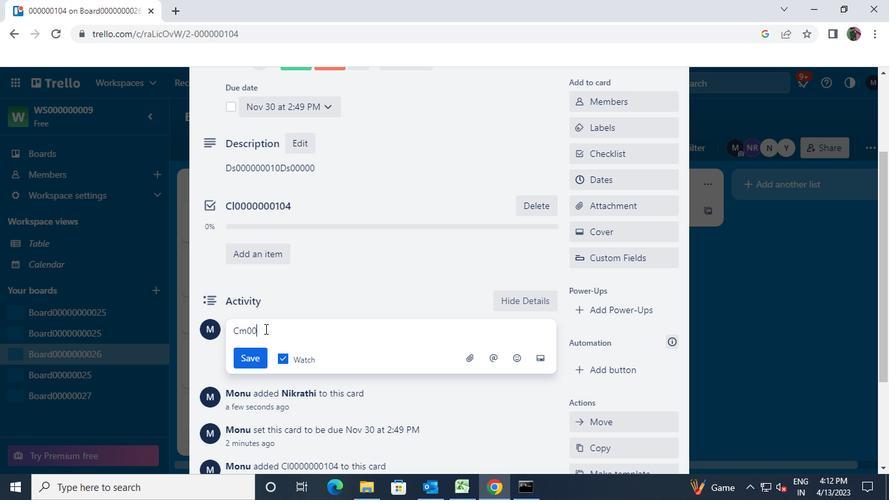 
Action: Keyboard <96>
Screenshot: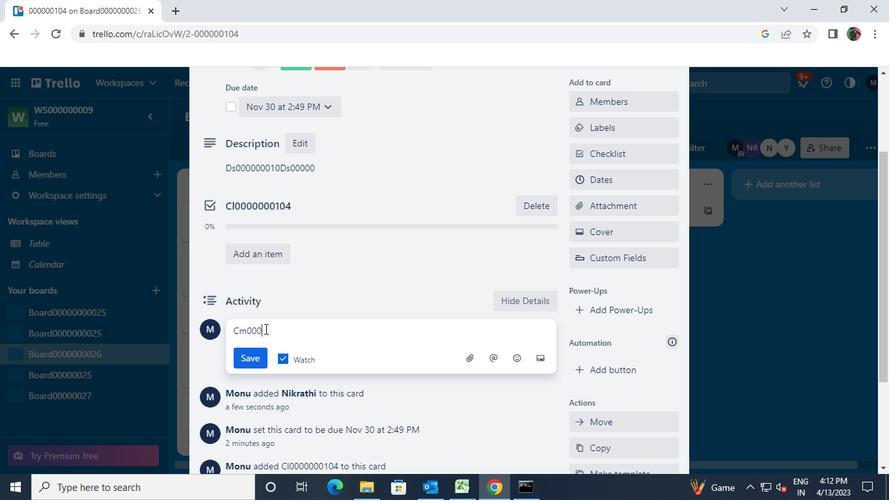 
Action: Keyboard <96>
Screenshot: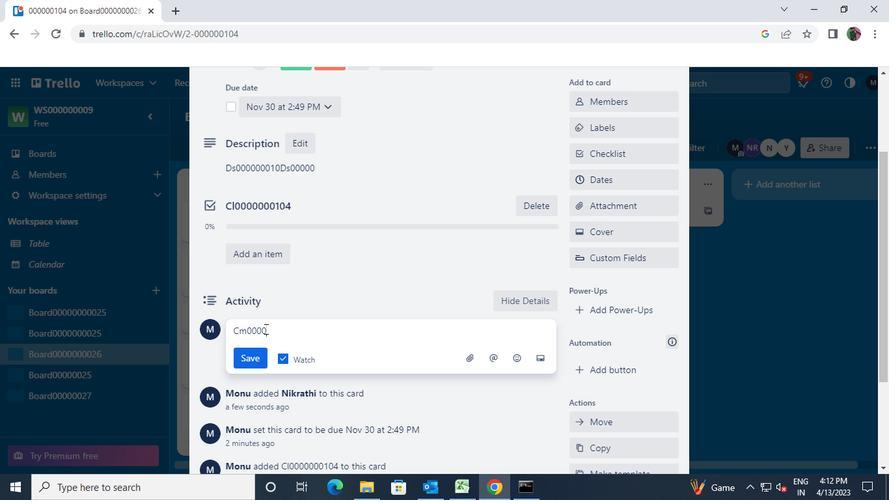 
Action: Keyboard <96>
Screenshot: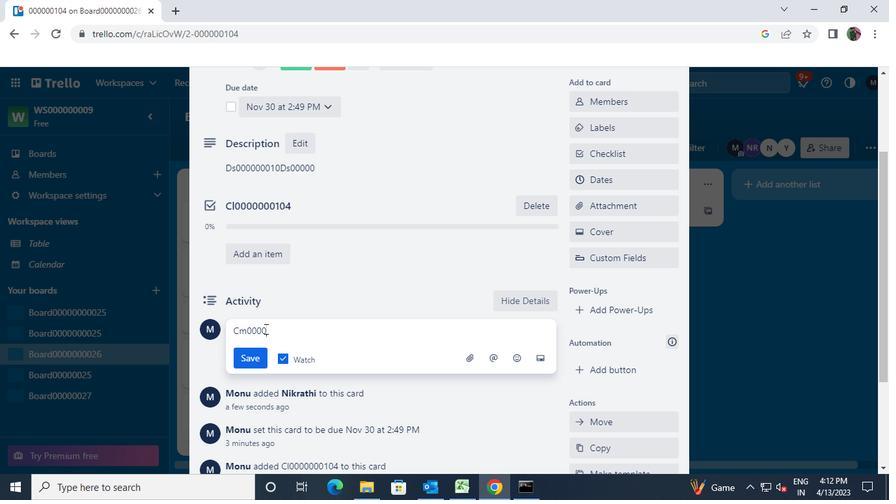 
Action: Keyboard <97>
Screenshot: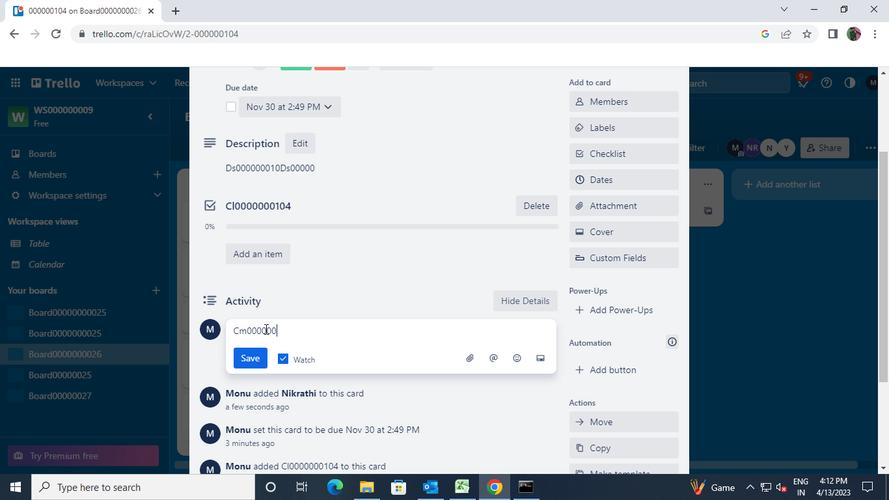 
Action: Keyboard <96>
Screenshot: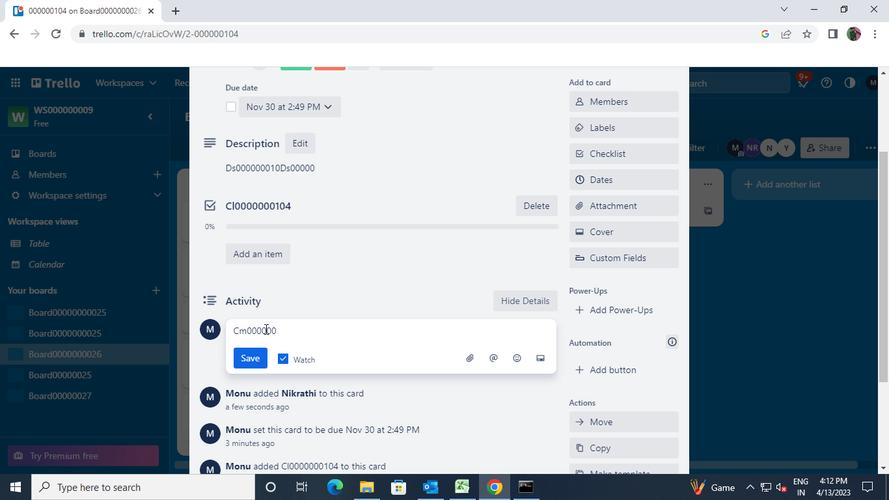 
Action: Keyboard <100>
Screenshot: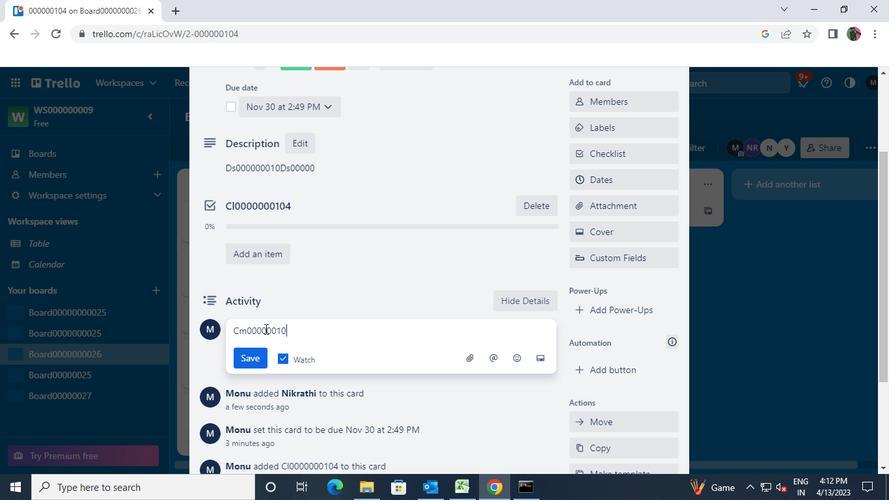 
Action: Mouse moved to (253, 297)
Screenshot: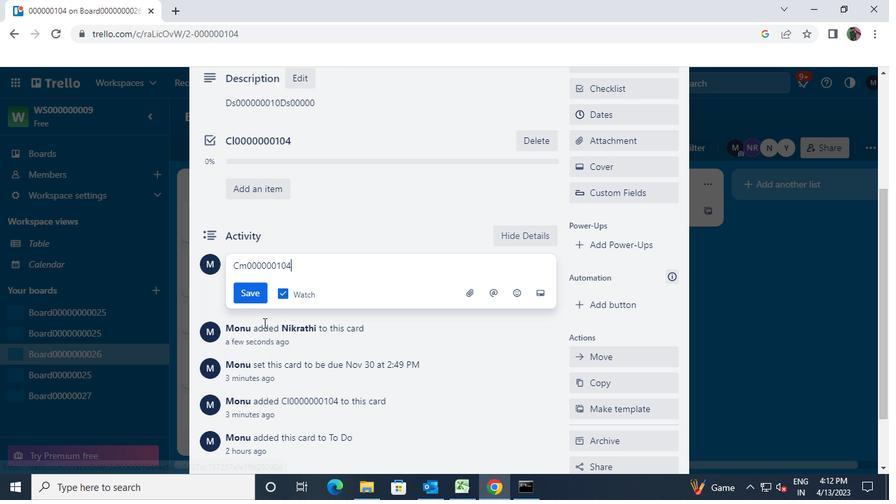 
Action: Mouse pressed left at (253, 297)
Screenshot: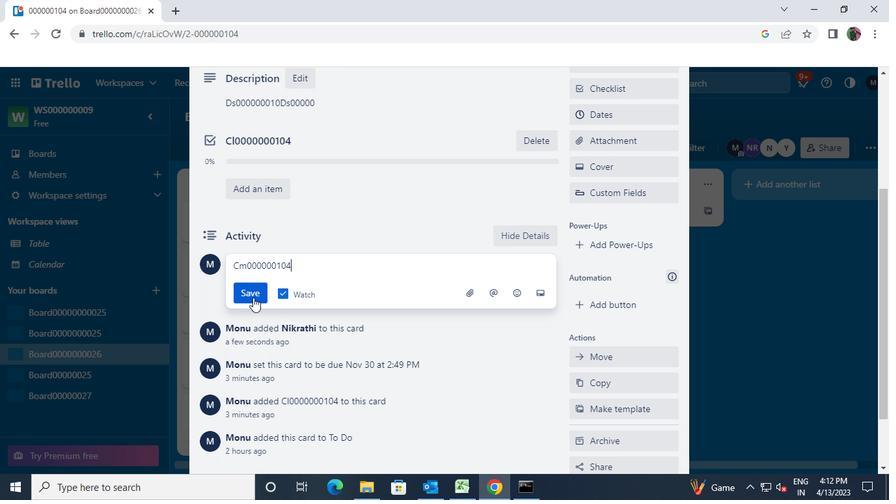 
Action: Mouse moved to (675, 112)
Screenshot: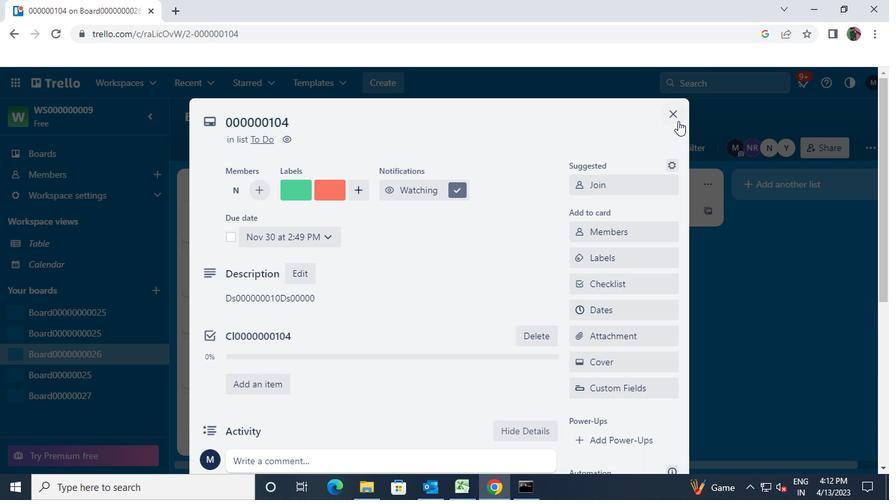 
Action: Mouse pressed left at (675, 112)
Screenshot: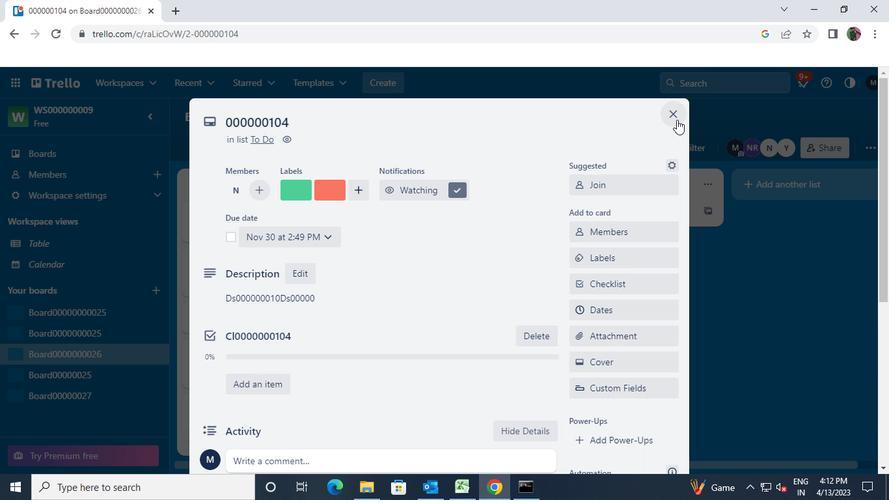 
Action: Mouse moved to (579, 397)
Screenshot: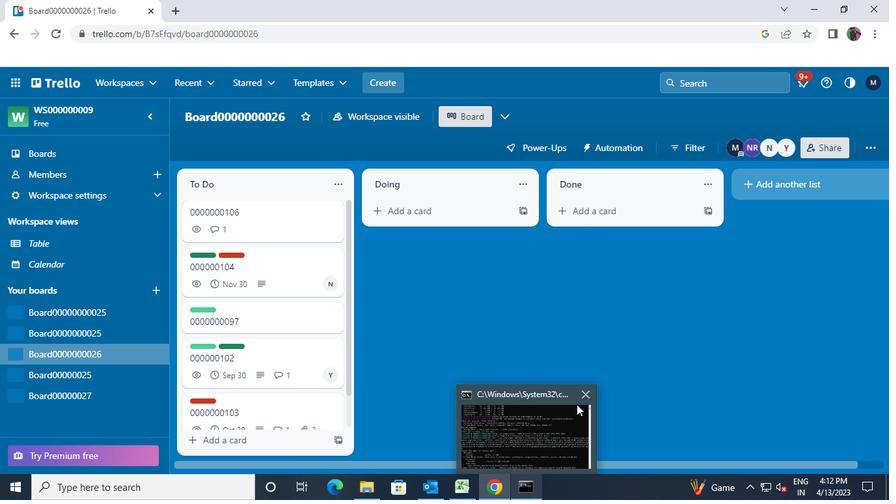 
Action: Mouse pressed left at (579, 397)
Screenshot: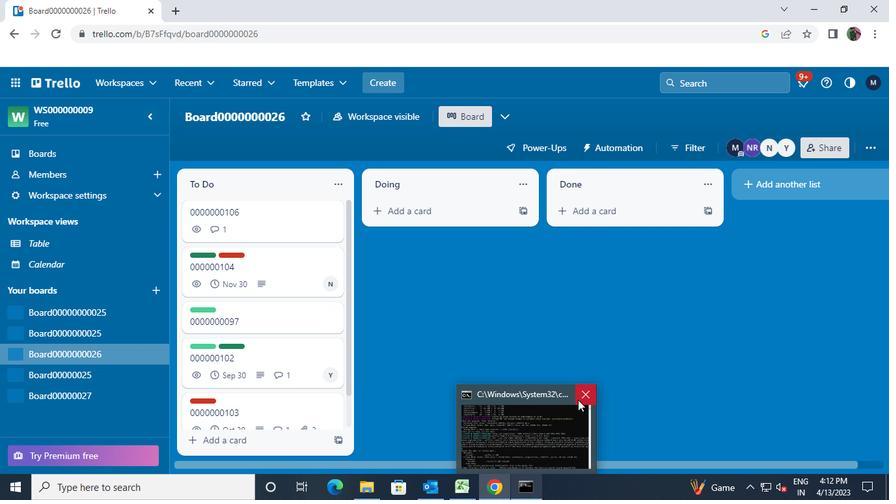 
